 Task: Find connections with filter location Westend with filter topic #staysafewith filter profile language German with filter current company Aditya Birla Fashion and Retail Ltd. with filter school Vel Tech Multi Tech Dr. Rangarajan Dr. Sakunthala Engineering College with filter industry Pet Services with filter service category Property Management with filter keywords title Group Sales
Action: Mouse moved to (498, 59)
Screenshot: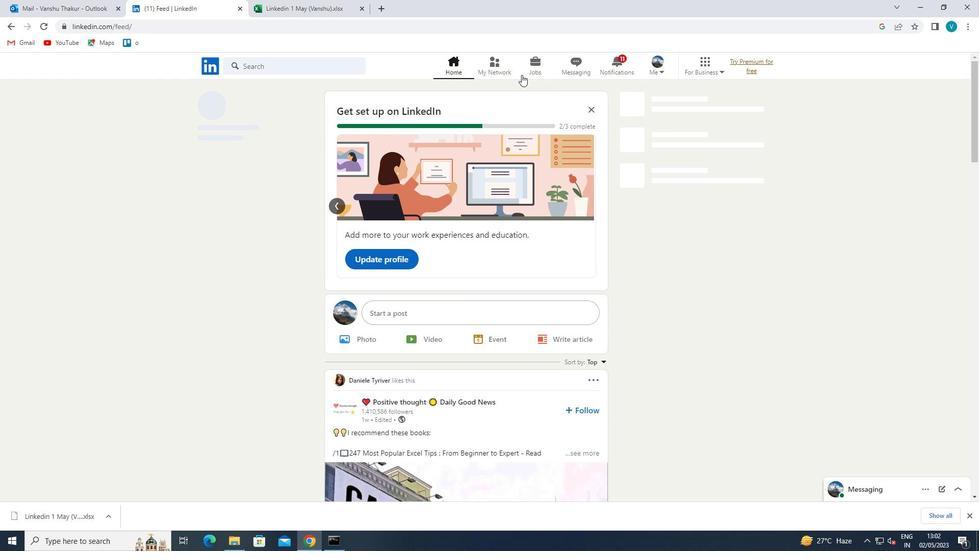
Action: Mouse pressed left at (498, 59)
Screenshot: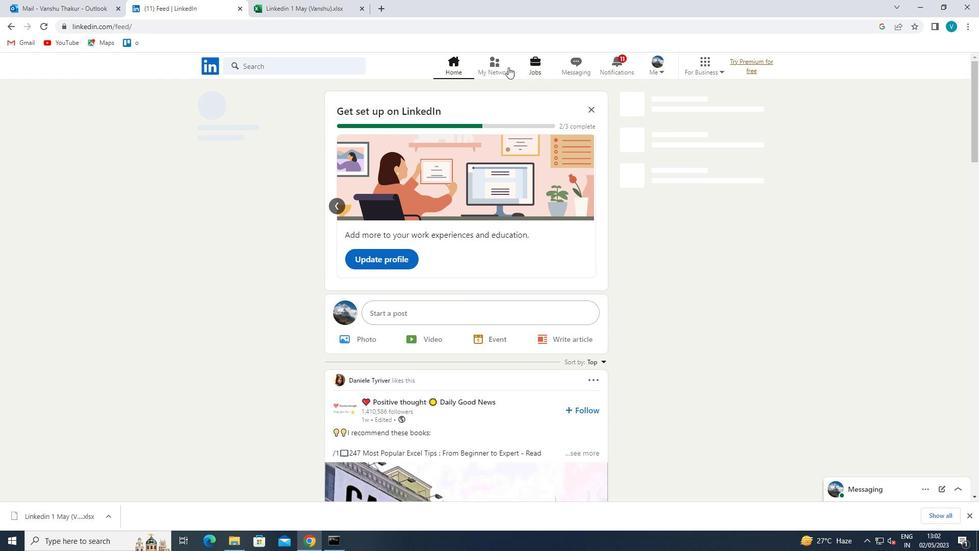 
Action: Mouse moved to (282, 119)
Screenshot: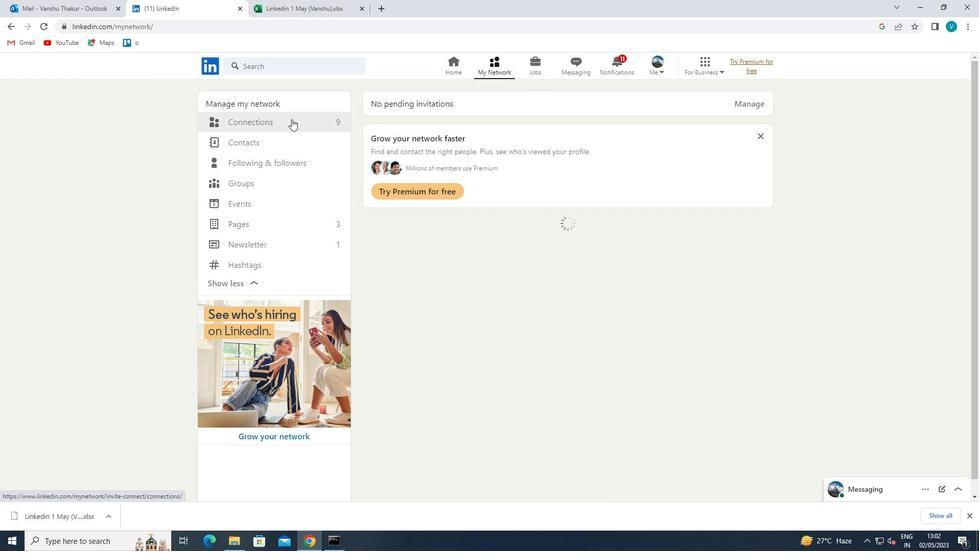 
Action: Mouse pressed left at (282, 119)
Screenshot: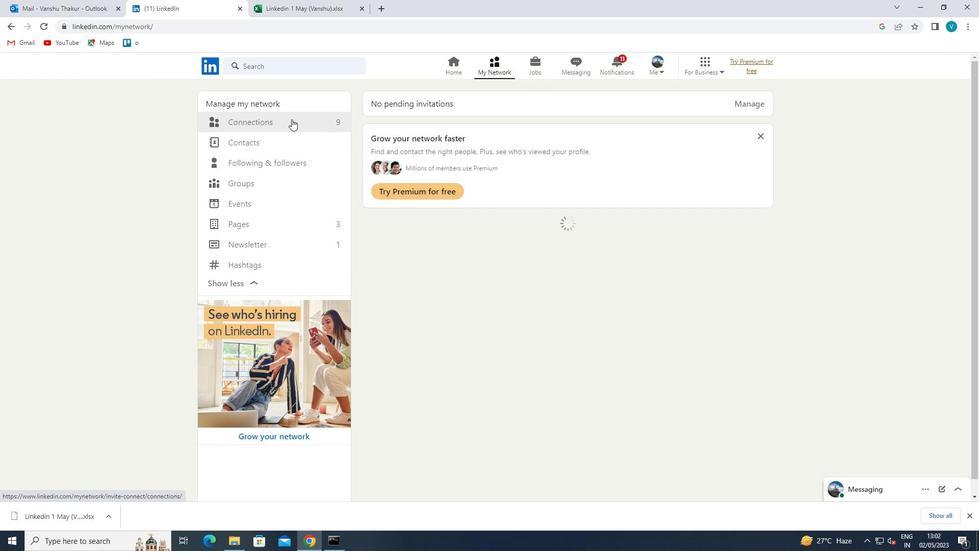 
Action: Mouse moved to (572, 126)
Screenshot: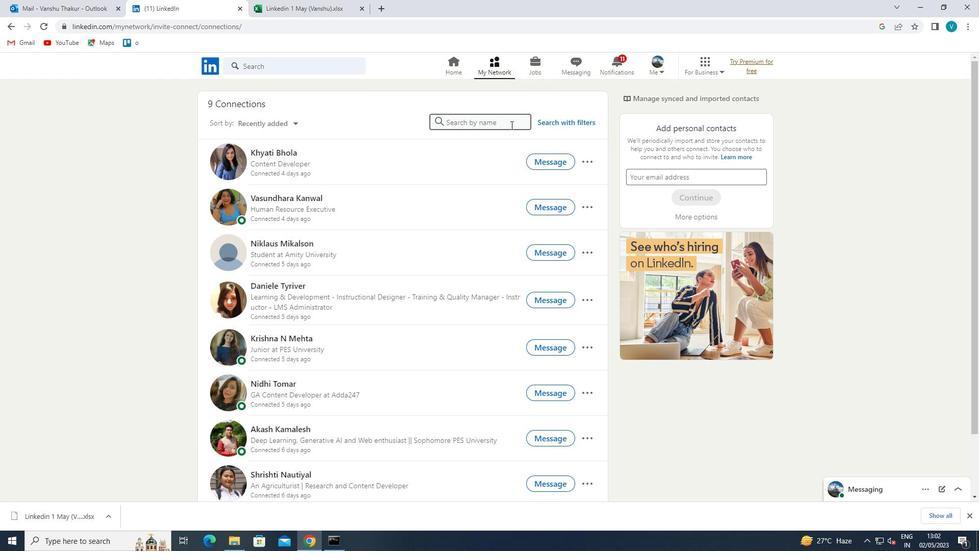 
Action: Mouse pressed left at (572, 126)
Screenshot: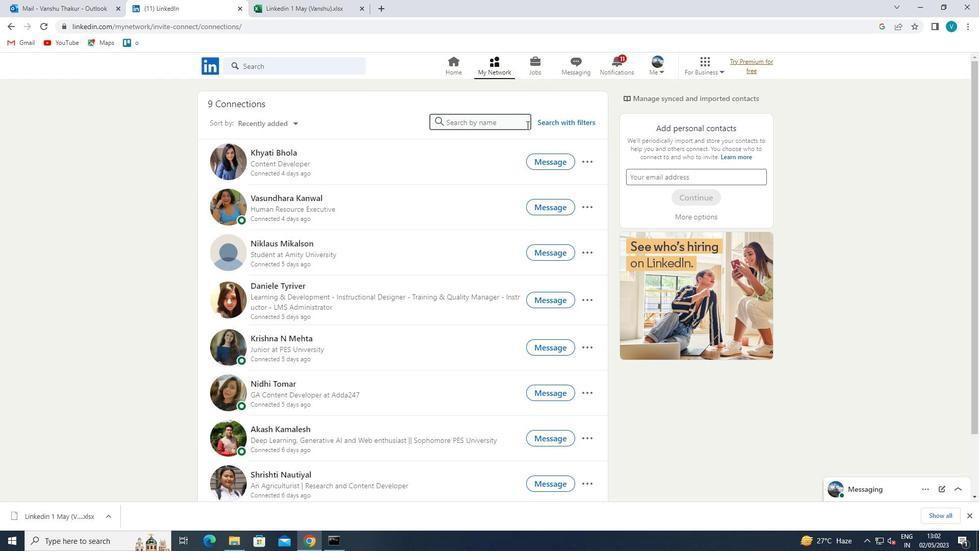 
Action: Mouse moved to (485, 88)
Screenshot: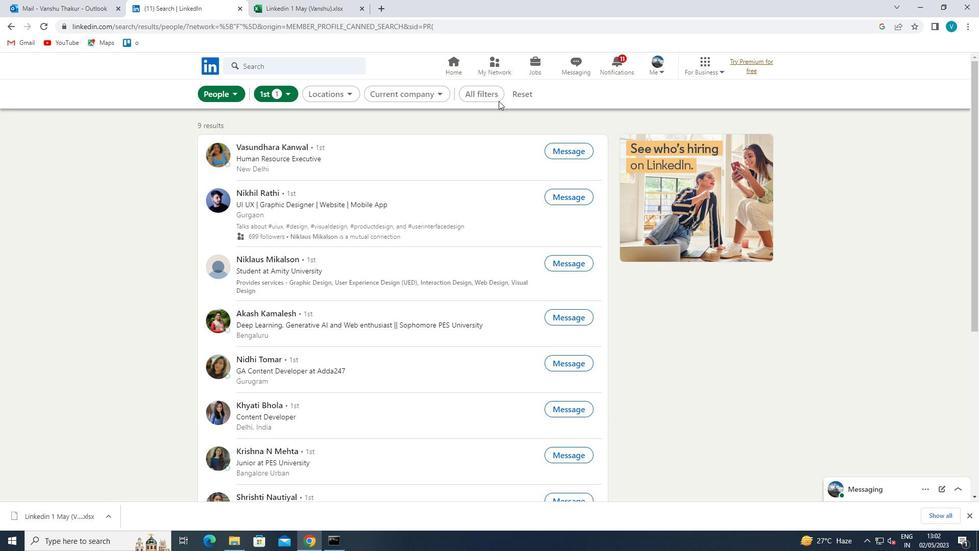 
Action: Mouse pressed left at (485, 88)
Screenshot: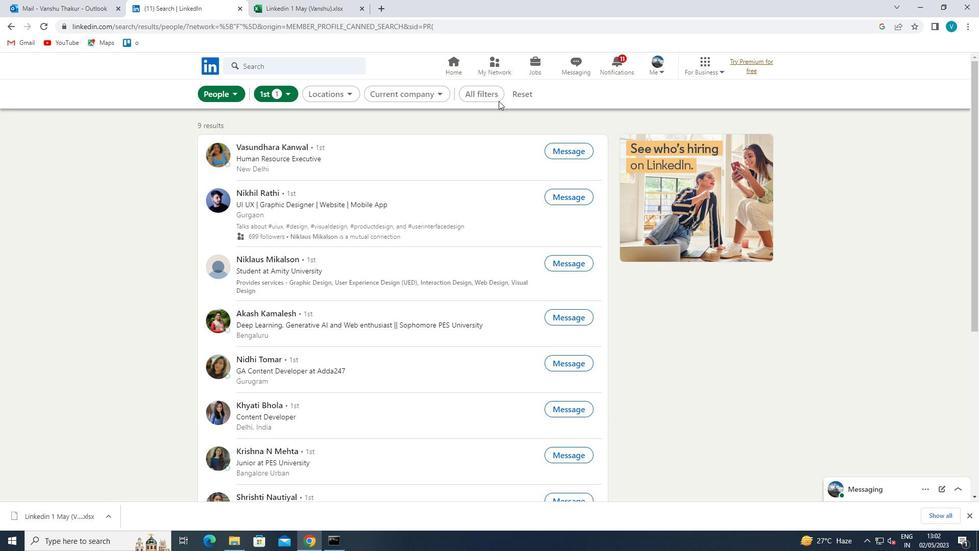 
Action: Mouse moved to (804, 217)
Screenshot: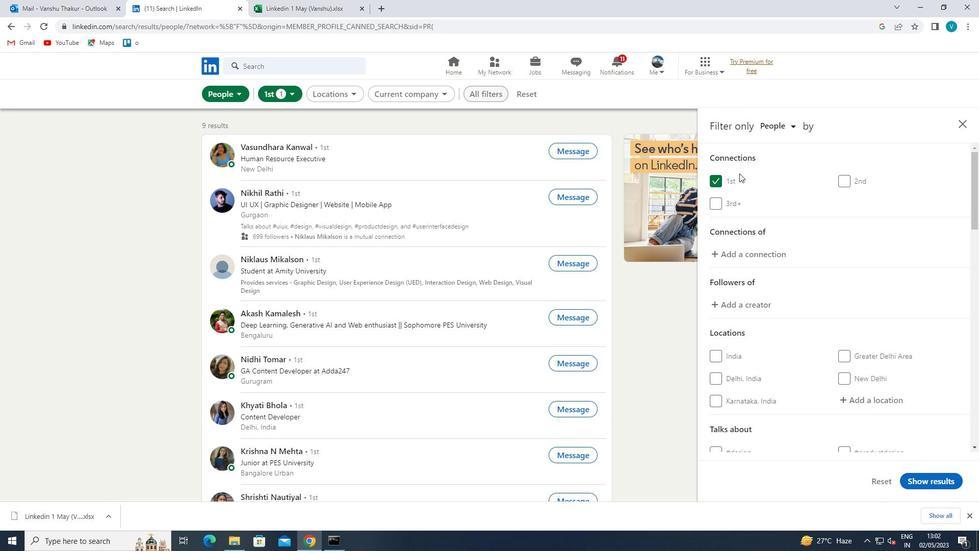 
Action: Mouse scrolled (804, 217) with delta (0, 0)
Screenshot: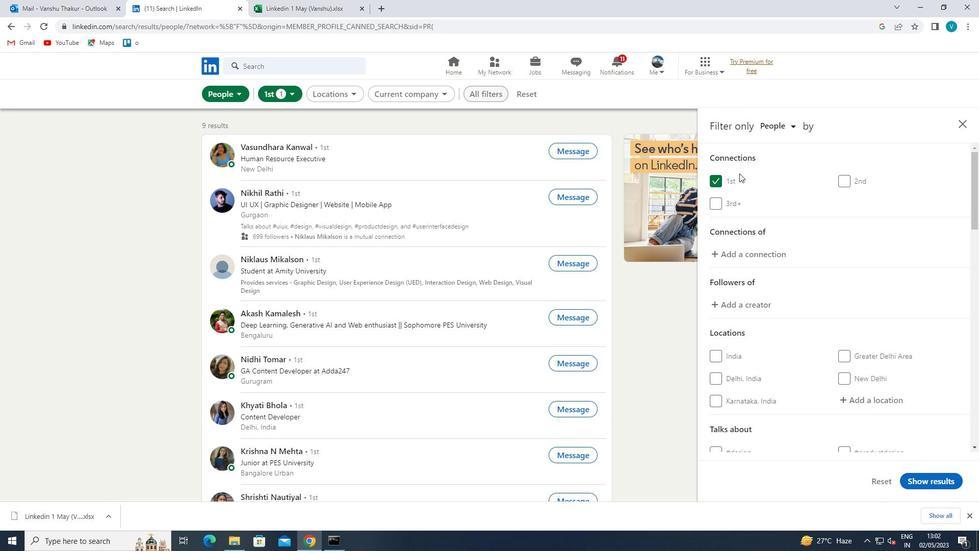 
Action: Mouse moved to (807, 226)
Screenshot: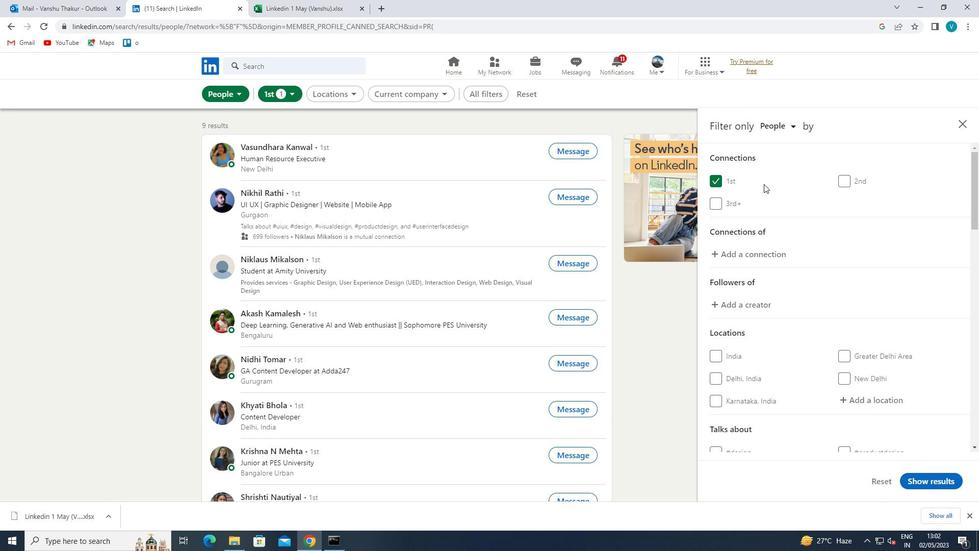 
Action: Mouse scrolled (807, 225) with delta (0, 0)
Screenshot: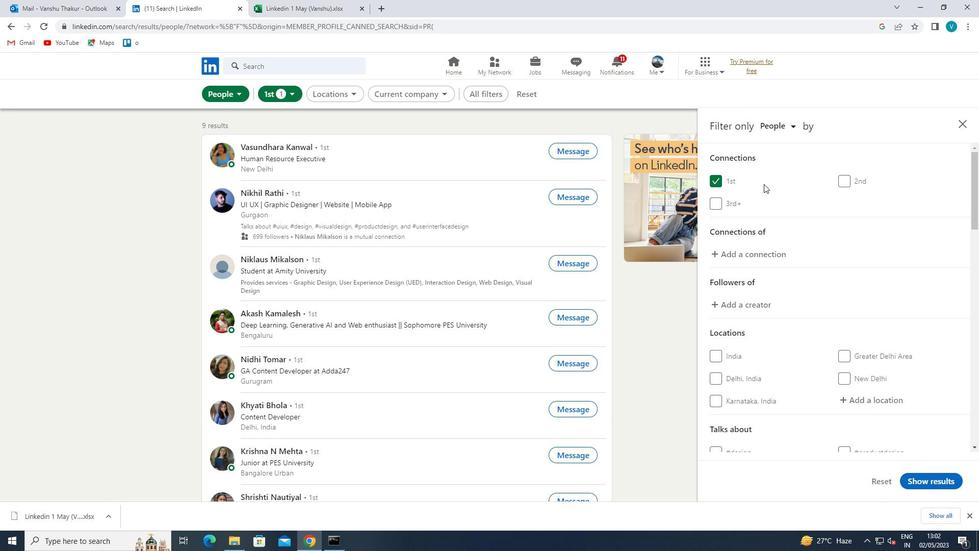 
Action: Mouse moved to (850, 296)
Screenshot: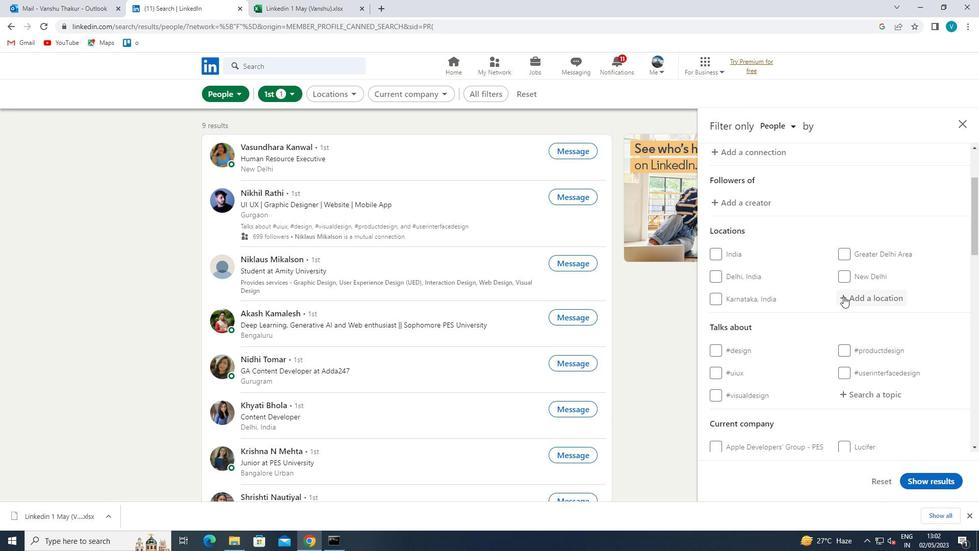 
Action: Mouse pressed left at (850, 296)
Screenshot: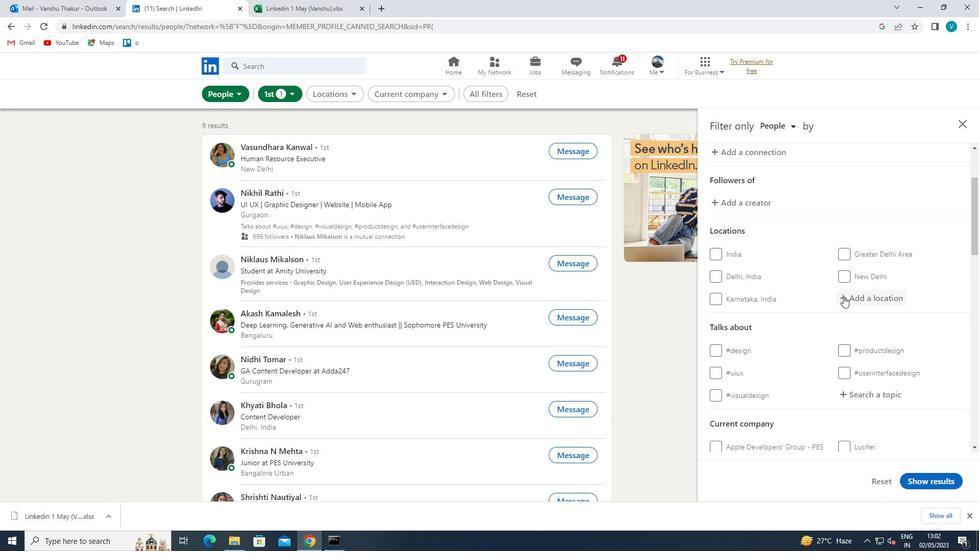 
Action: Key pressed <Key.shift>WESTEND
Screenshot: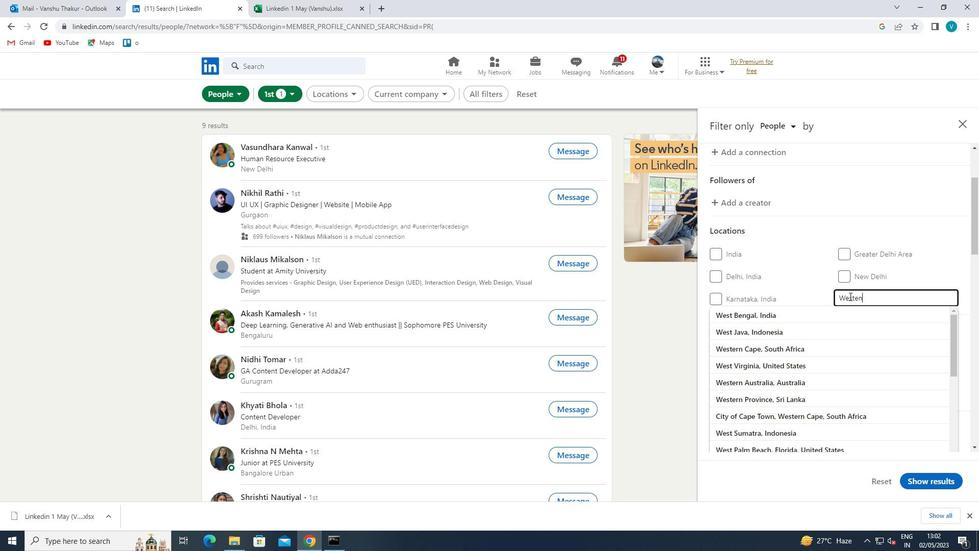 
Action: Mouse moved to (824, 294)
Screenshot: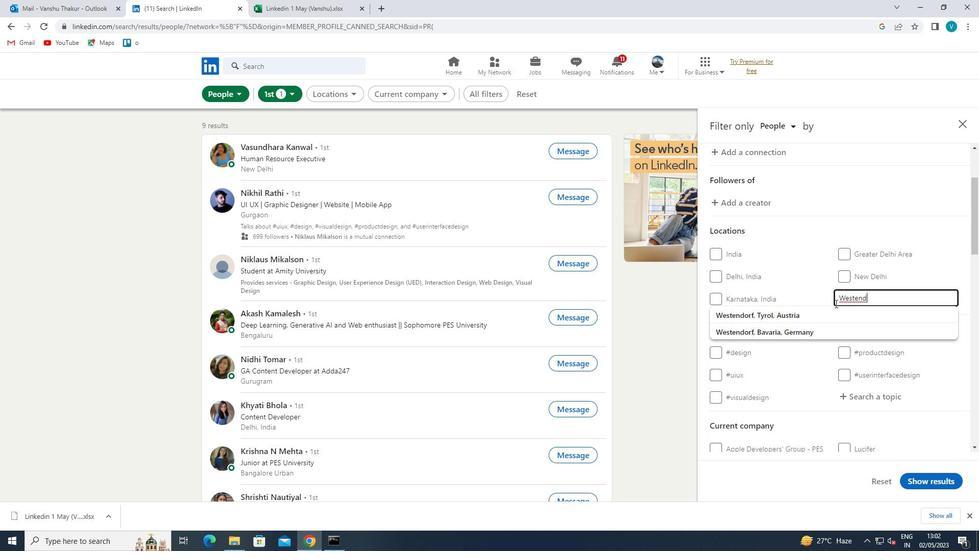 
Action: Mouse pressed left at (824, 294)
Screenshot: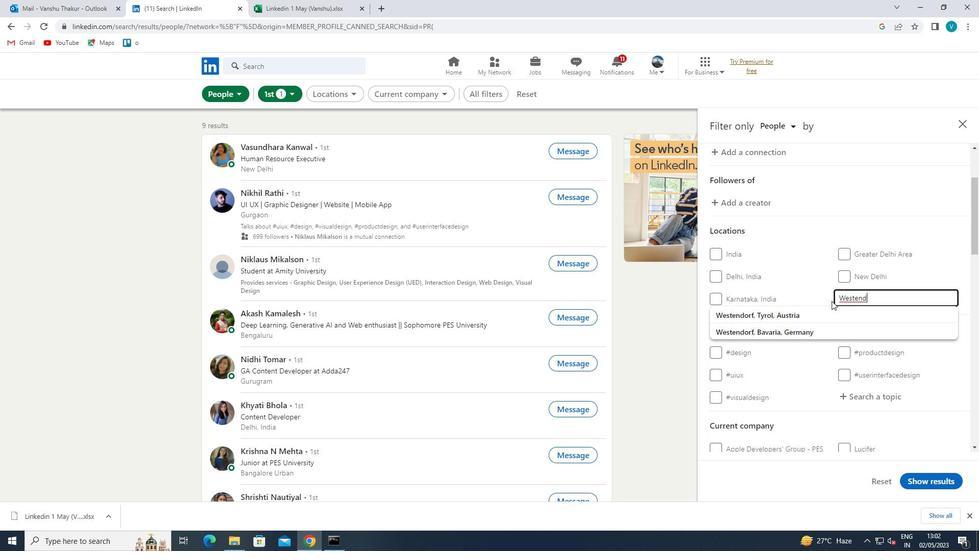 
Action: Mouse scrolled (824, 293) with delta (0, 0)
Screenshot: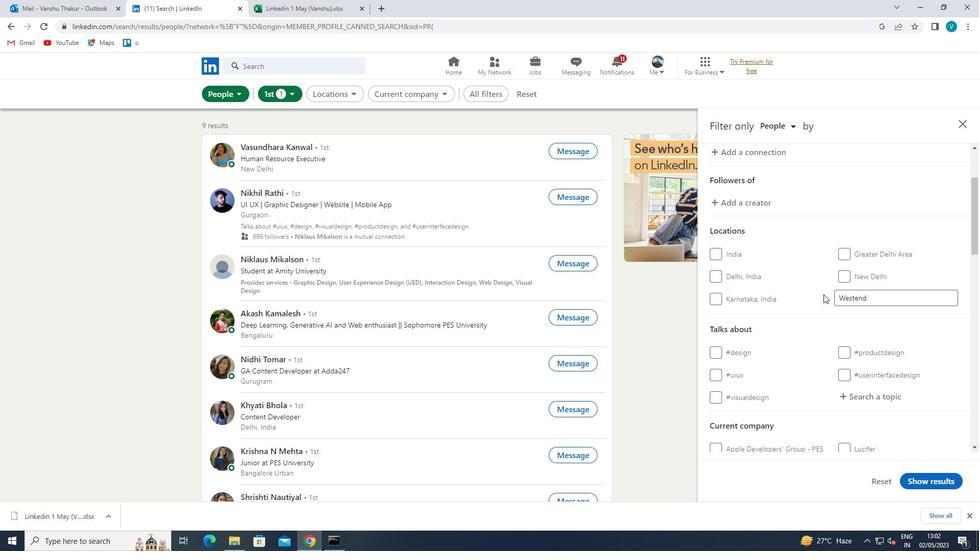 
Action: Mouse moved to (825, 294)
Screenshot: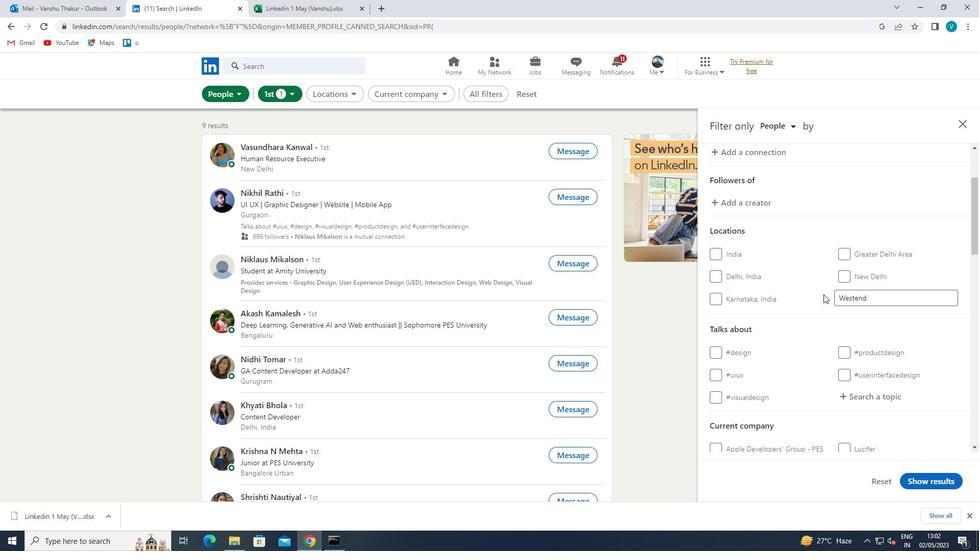 
Action: Mouse scrolled (825, 293) with delta (0, 0)
Screenshot: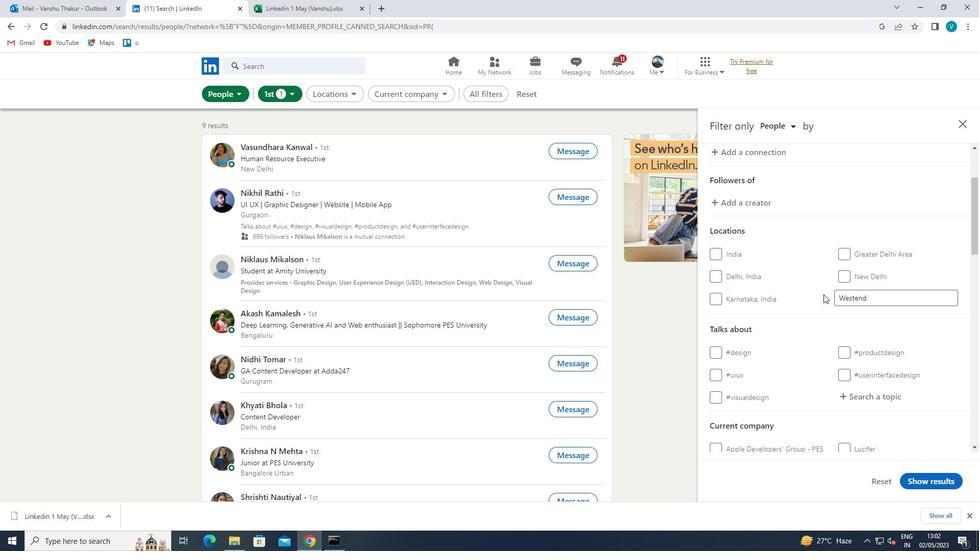 
Action: Mouse moved to (870, 292)
Screenshot: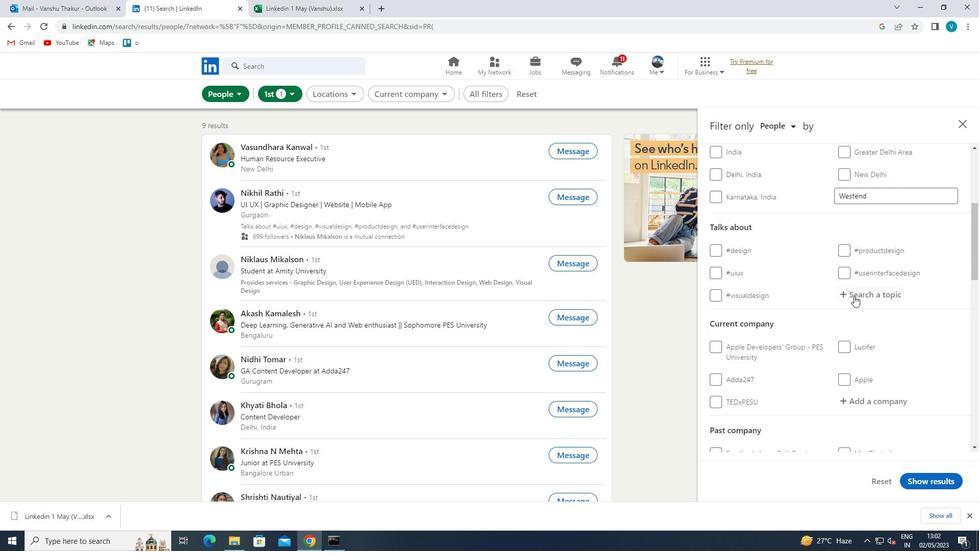 
Action: Mouse pressed left at (870, 292)
Screenshot: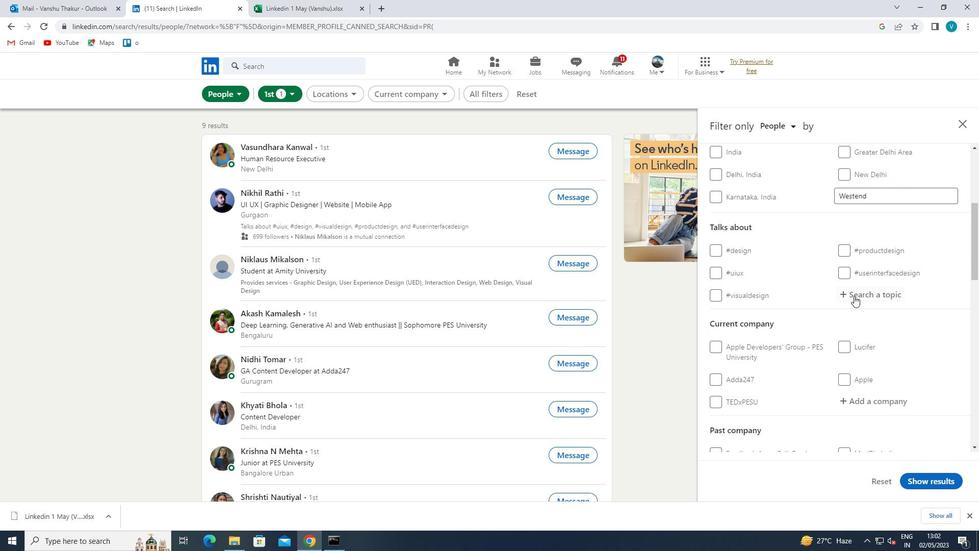
Action: Key pressed STAYSAFE
Screenshot: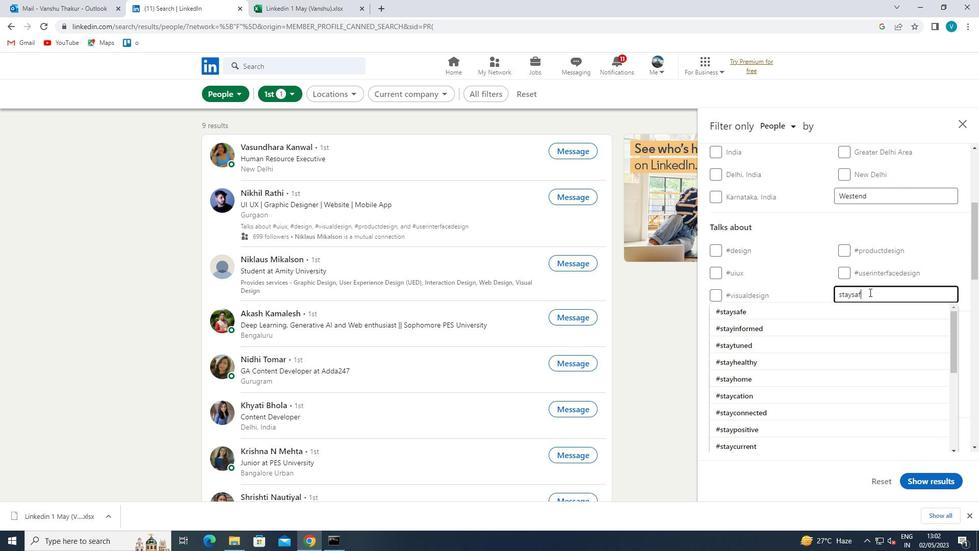 
Action: Mouse moved to (824, 304)
Screenshot: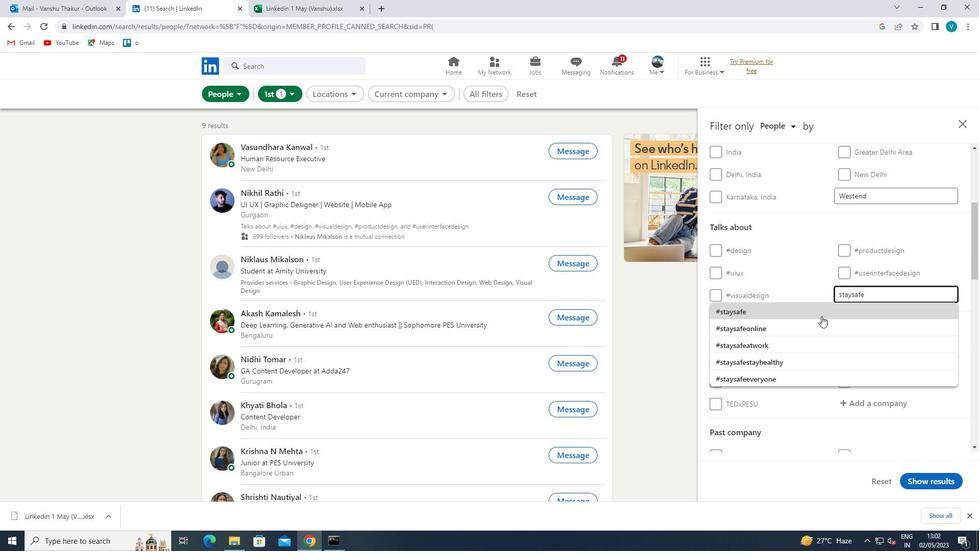 
Action: Mouse pressed left at (824, 304)
Screenshot: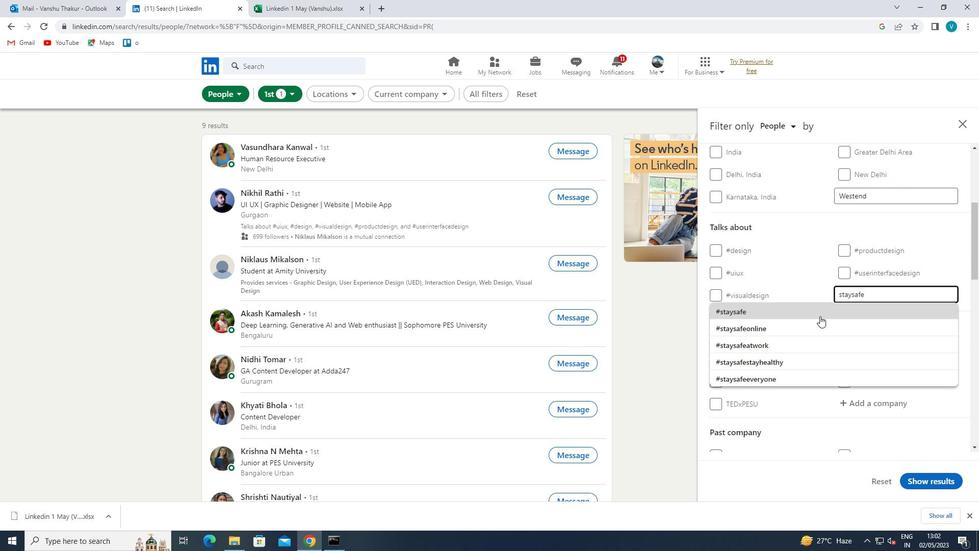 
Action: Mouse scrolled (824, 303) with delta (0, 0)
Screenshot: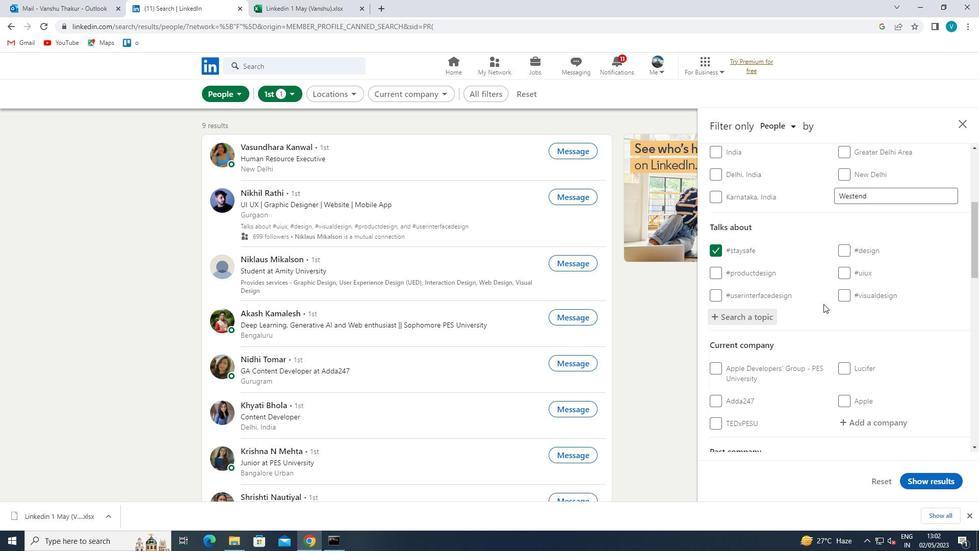 
Action: Mouse scrolled (824, 303) with delta (0, 0)
Screenshot: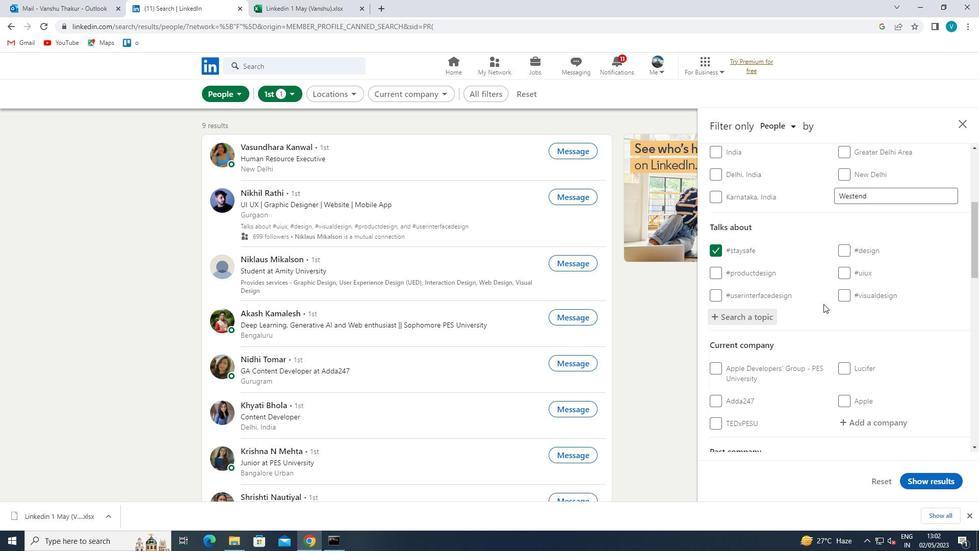 
Action: Mouse moved to (854, 319)
Screenshot: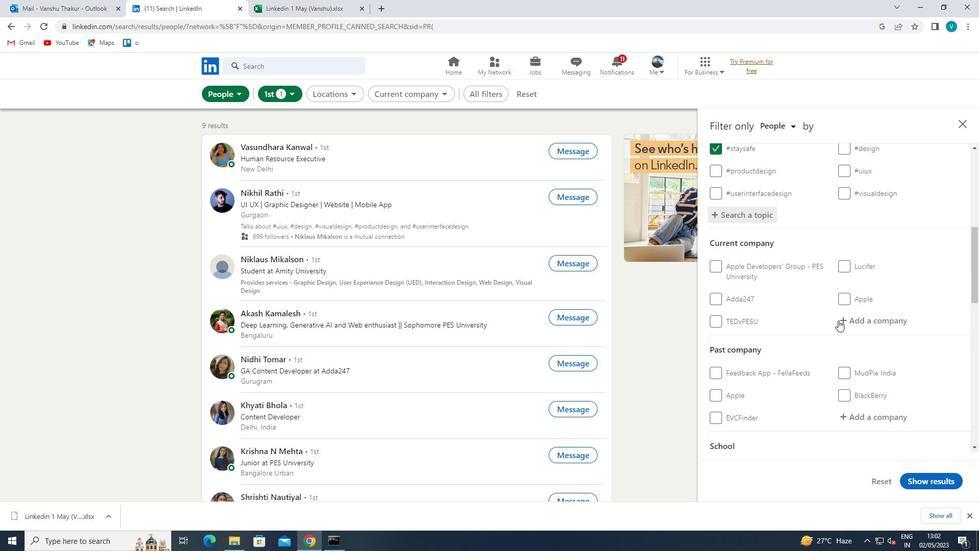 
Action: Mouse pressed left at (854, 319)
Screenshot: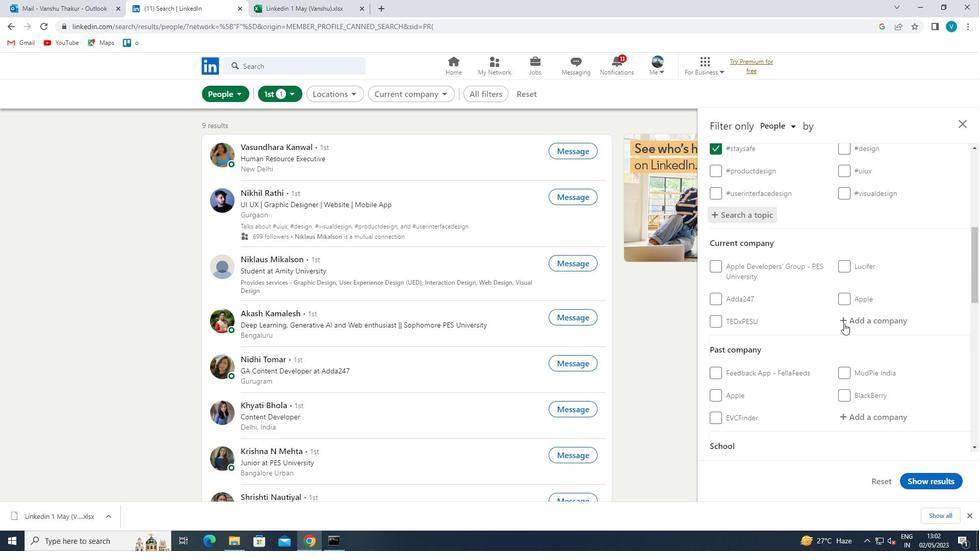 
Action: Mouse moved to (857, 317)
Screenshot: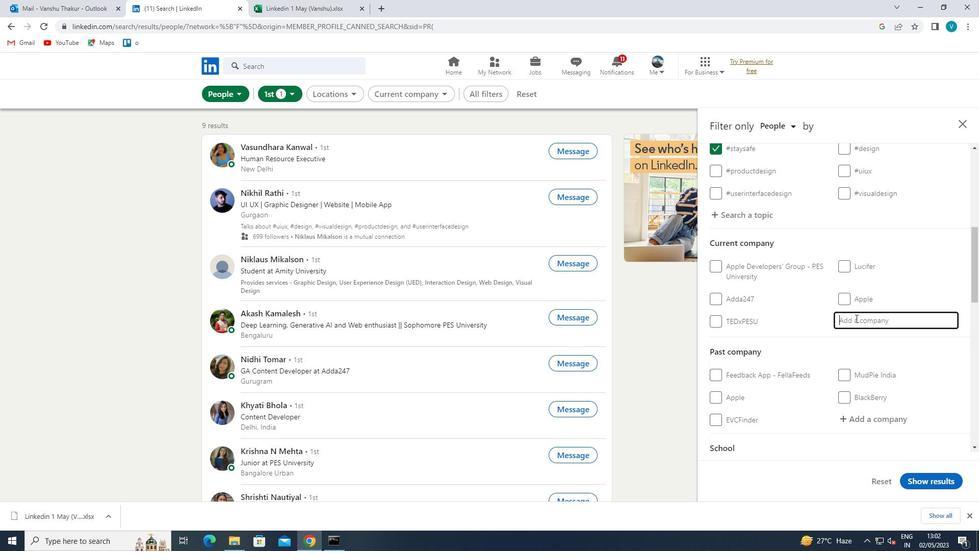 
Action: Key pressed <Key.shift>ADITYA<Key.space><Key.shift><Key.shift><Key.shift><Key.shift><Key.shift><Key.shift><Key.shift><Key.shift><Key.shift><Key.shift><Key.shift><Key.shift><Key.shift><Key.shift><Key.shift><Key.shift><Key.shift><Key.shift><Key.shift><Key.shift><Key.shift><Key.shift><Key.shift><Key.shift><Key.shift><Key.shift><Key.shift><Key.shift><Key.shift><Key.shift><Key.shift><Key.shift><Key.shift><Key.shift><Key.shift><Key.shift><Key.shift><Key.shift><Key.shift><Key.shift><Key.shift><Key.shift><Key.shift><Key.shift><Key.shift><Key.shift><Key.shift><Key.shift><Key.shift><Key.shift><Key.shift><Key.shift><Key.shift><Key.shift><Key.shift><Key.shift><Key.shift><Key.shift><Key.shift><Key.shift><Key.shift><Key.shift><Key.shift><Key.shift><Key.shift><Key.shift><Key.shift><Key.shift><Key.shift><Key.shift><Key.shift><Key.shift><Key.shift><Key.shift><Key.shift><Key.shift><Key.shift><Key.shift><Key.shift><Key.shift><Key.shift>
Screenshot: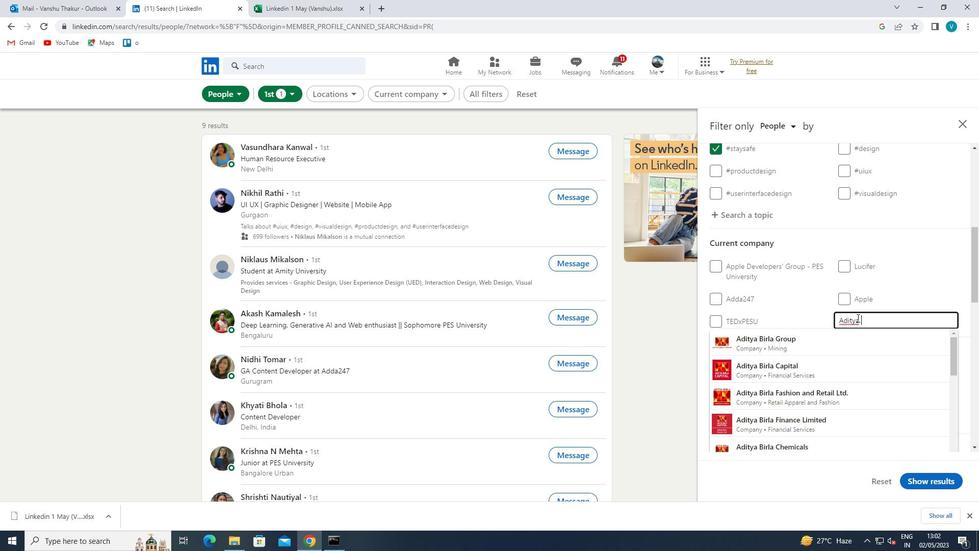 
Action: Mouse moved to (840, 393)
Screenshot: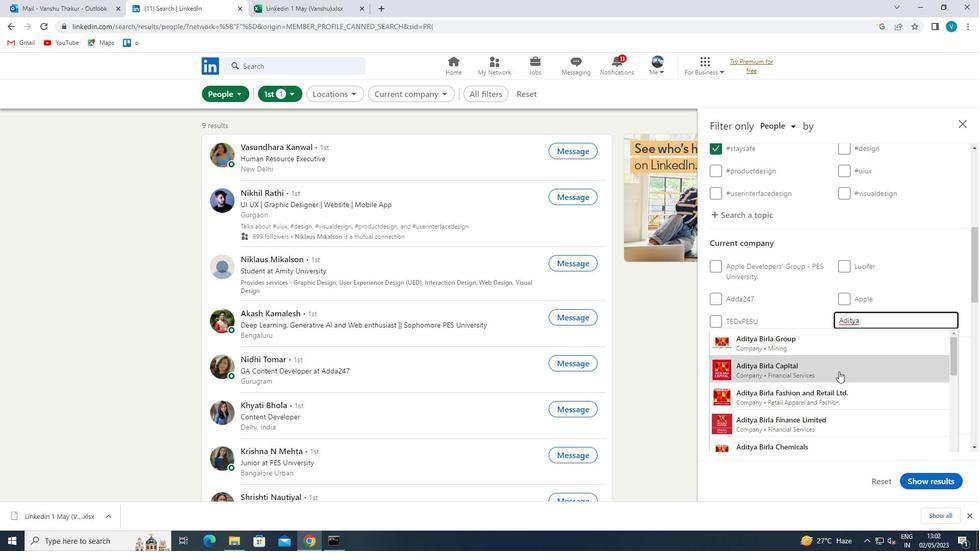 
Action: Mouse pressed left at (840, 393)
Screenshot: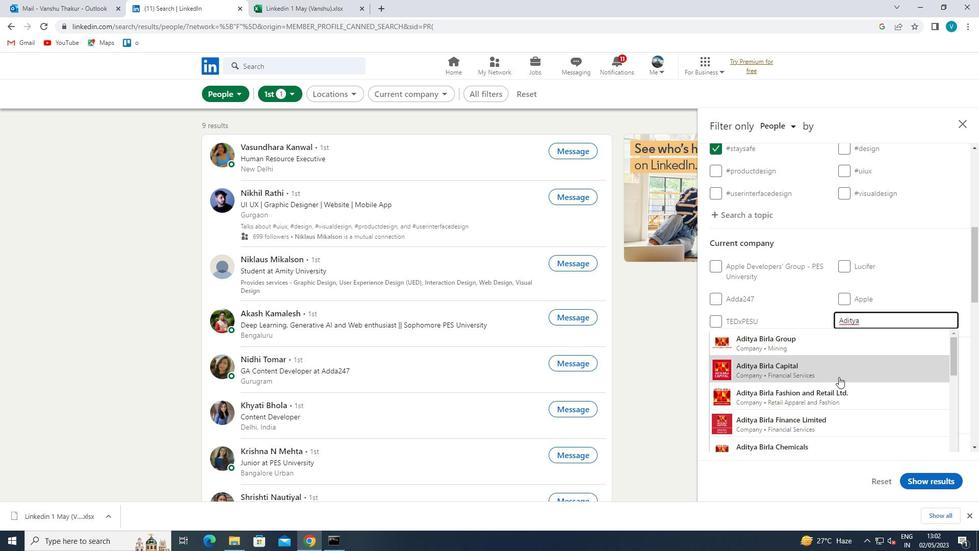 
Action: Mouse moved to (850, 373)
Screenshot: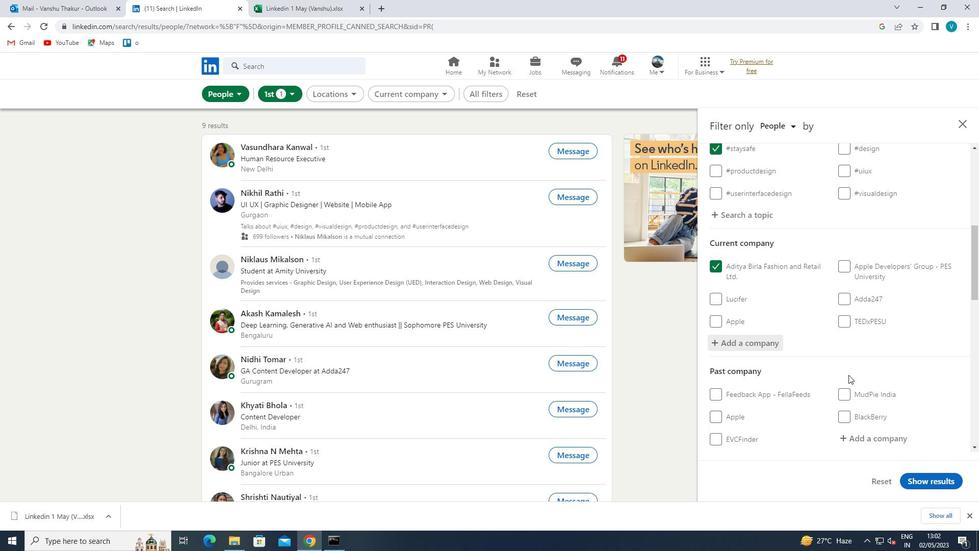 
Action: Mouse scrolled (850, 373) with delta (0, 0)
Screenshot: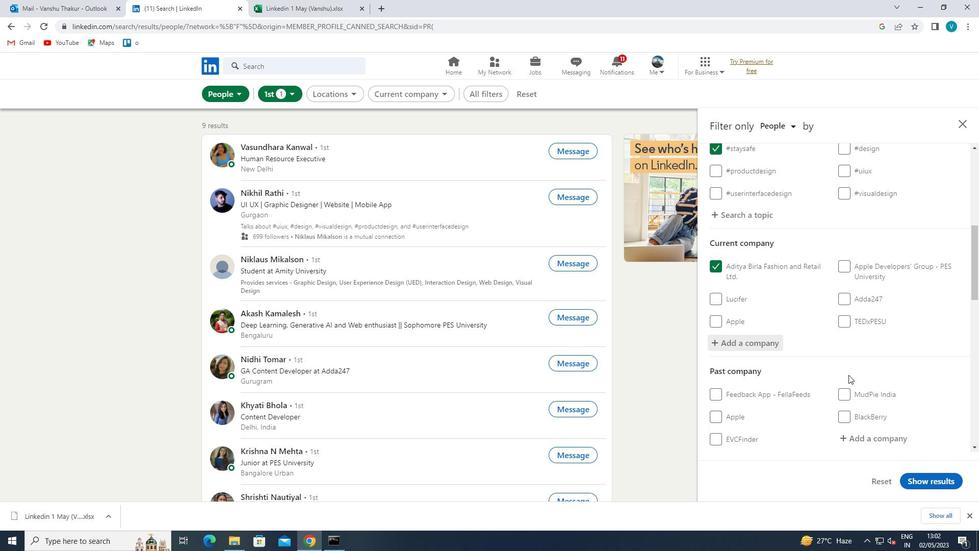 
Action: Mouse scrolled (850, 373) with delta (0, 0)
Screenshot: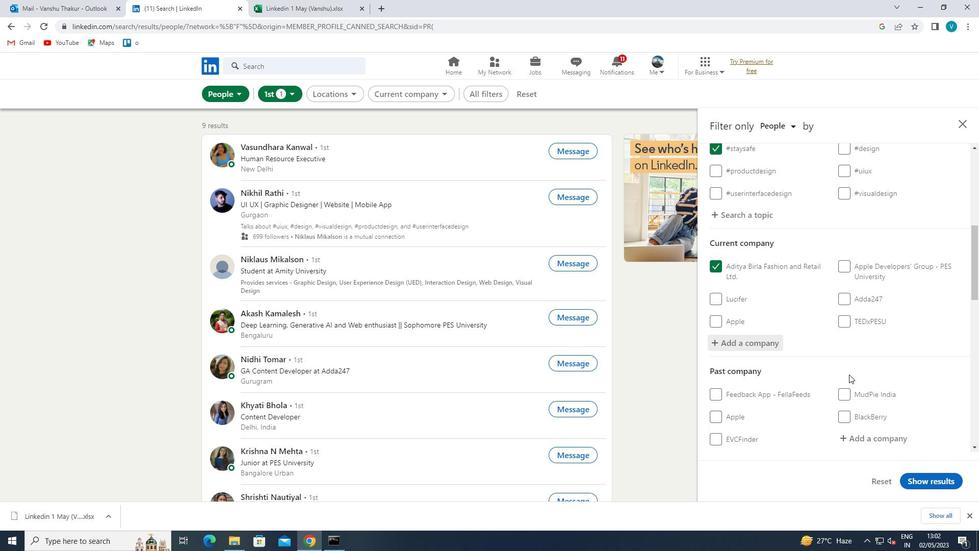 
Action: Mouse scrolled (850, 373) with delta (0, 0)
Screenshot: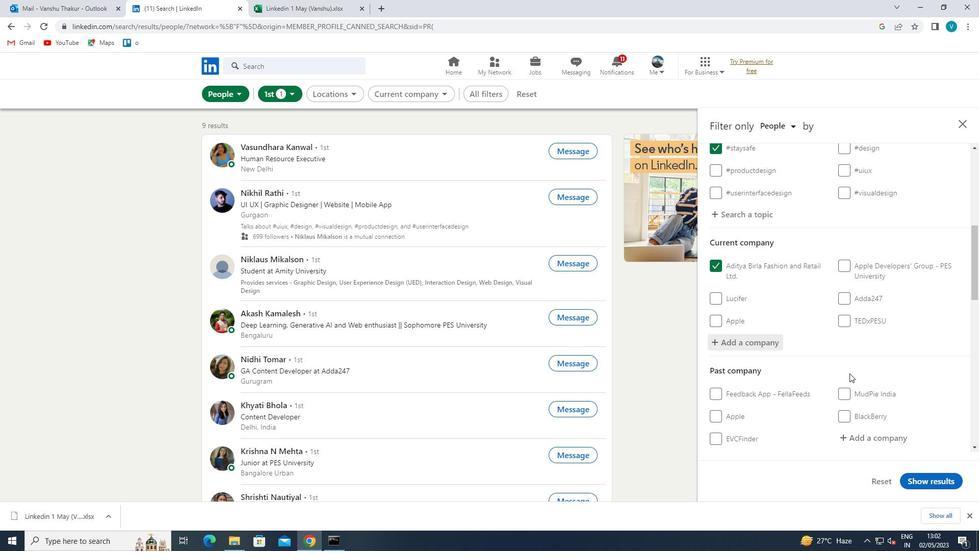 
Action: Mouse scrolled (850, 373) with delta (0, 0)
Screenshot: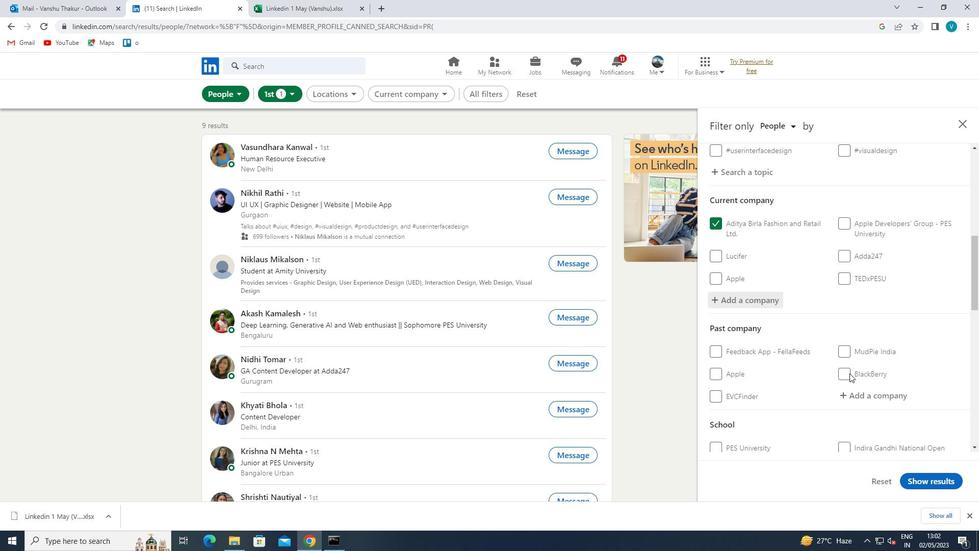 
Action: Mouse moved to (859, 362)
Screenshot: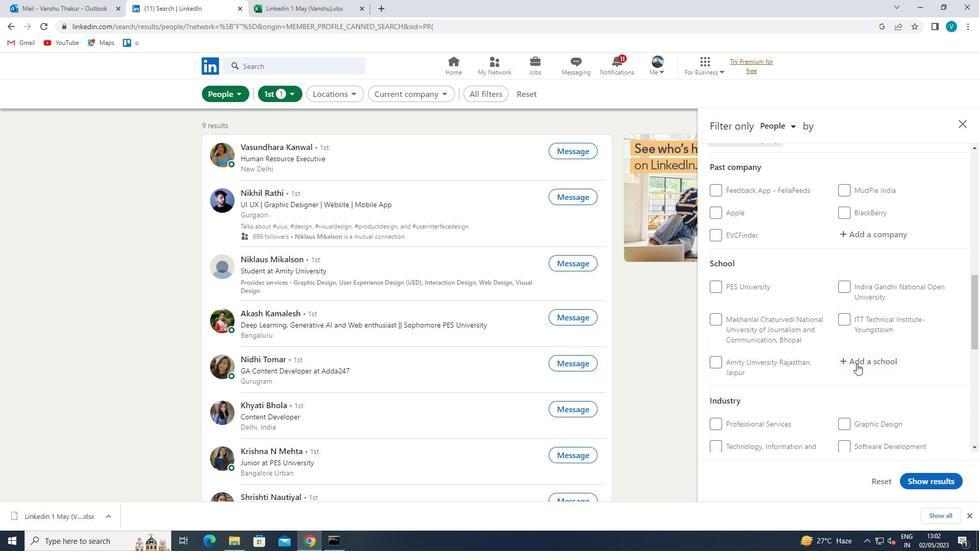 
Action: Mouse pressed left at (859, 362)
Screenshot: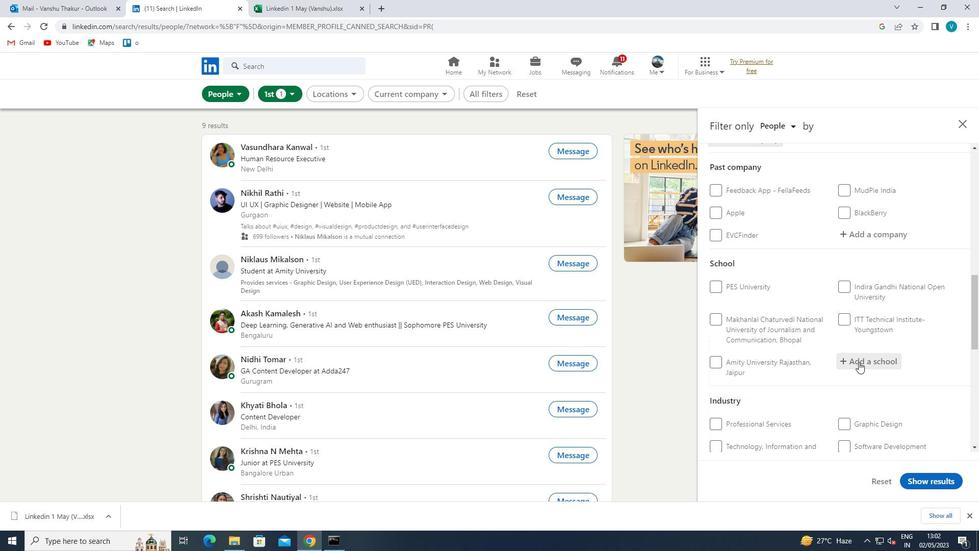 
Action: Key pressed <Key.shift>VEL<Key.space><Key.shift>TECH<Key.space>
Screenshot: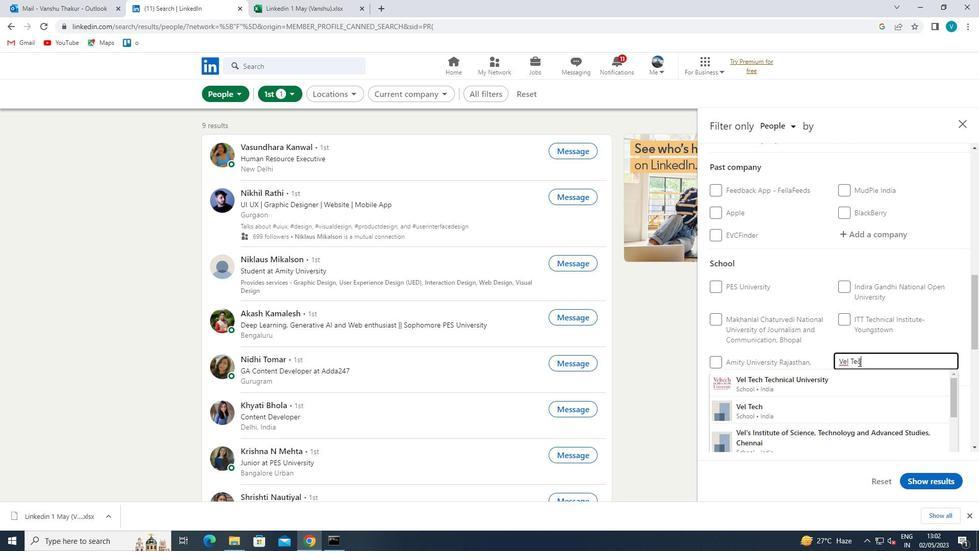 
Action: Mouse moved to (852, 424)
Screenshot: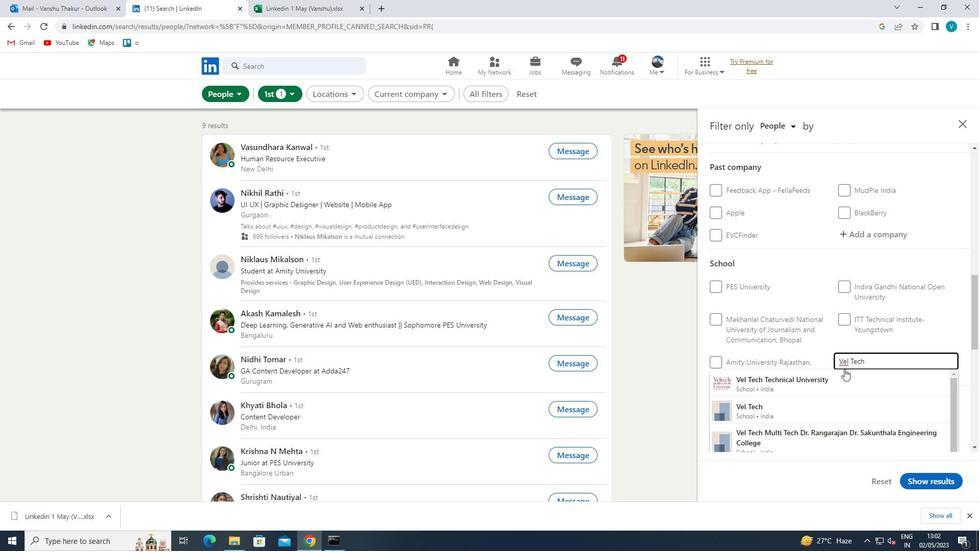 
Action: Mouse pressed left at (852, 424)
Screenshot: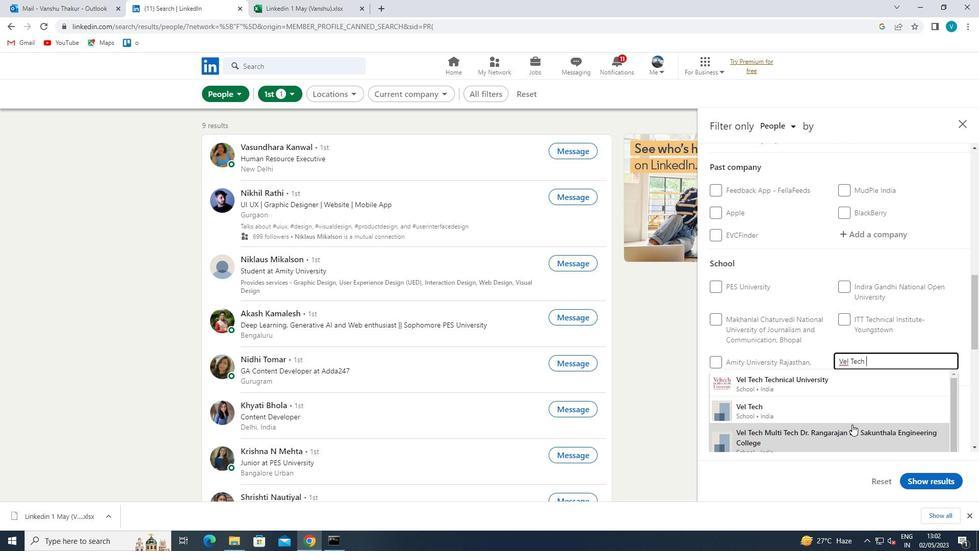 
Action: Mouse moved to (899, 360)
Screenshot: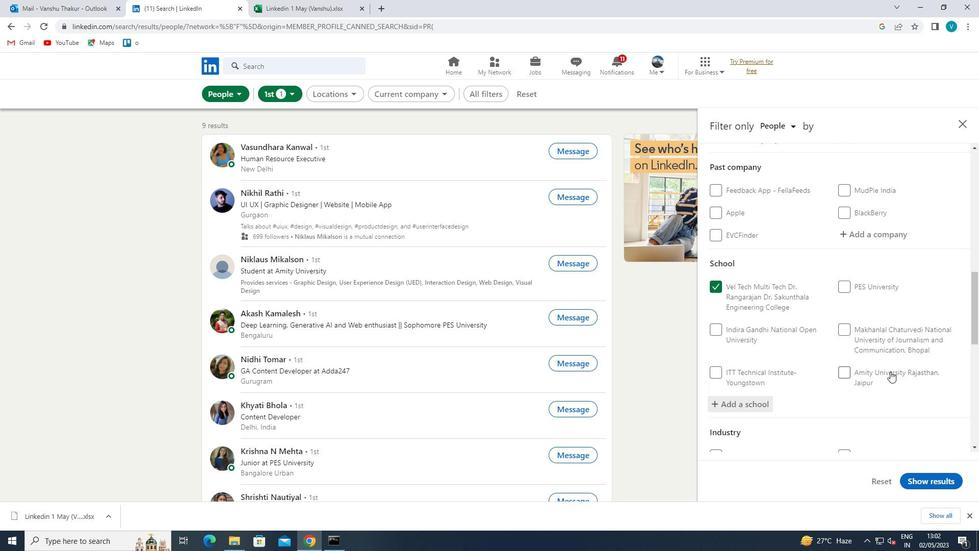 
Action: Mouse scrolled (899, 360) with delta (0, 0)
Screenshot: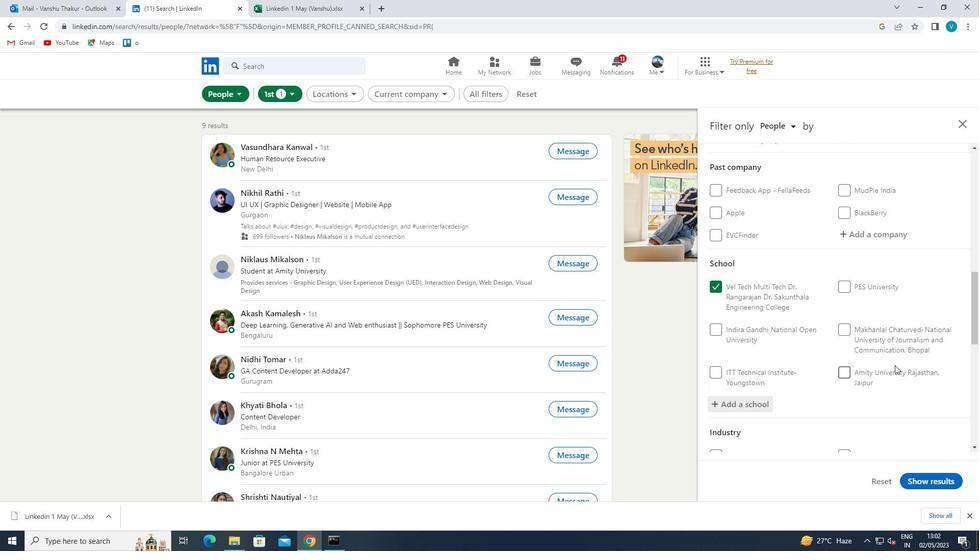 
Action: Mouse scrolled (899, 360) with delta (0, 0)
Screenshot: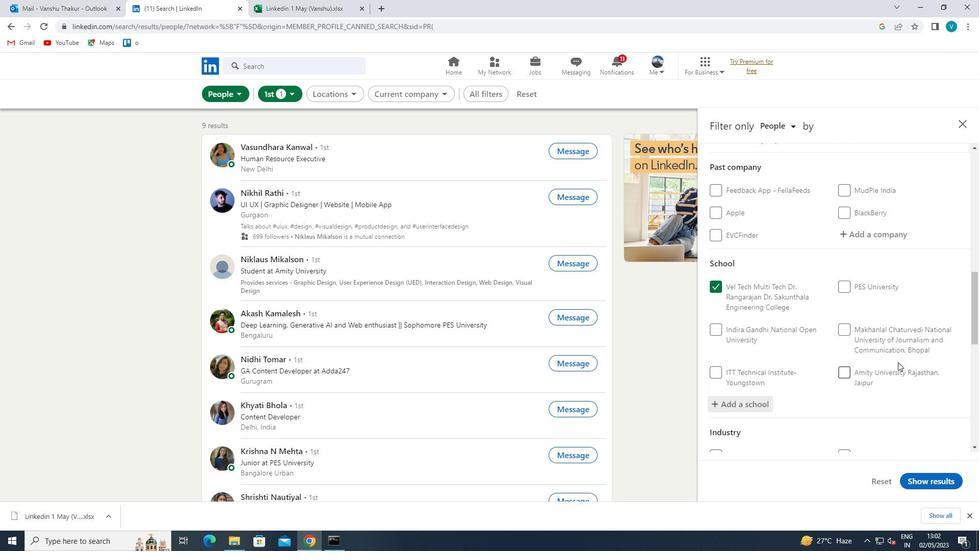 
Action: Mouse scrolled (899, 360) with delta (0, 0)
Screenshot: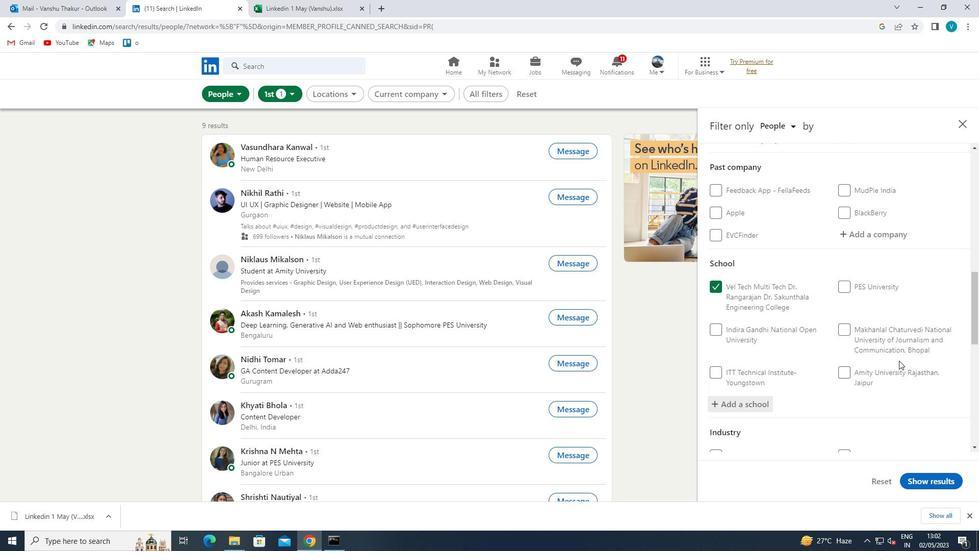 
Action: Mouse moved to (902, 351)
Screenshot: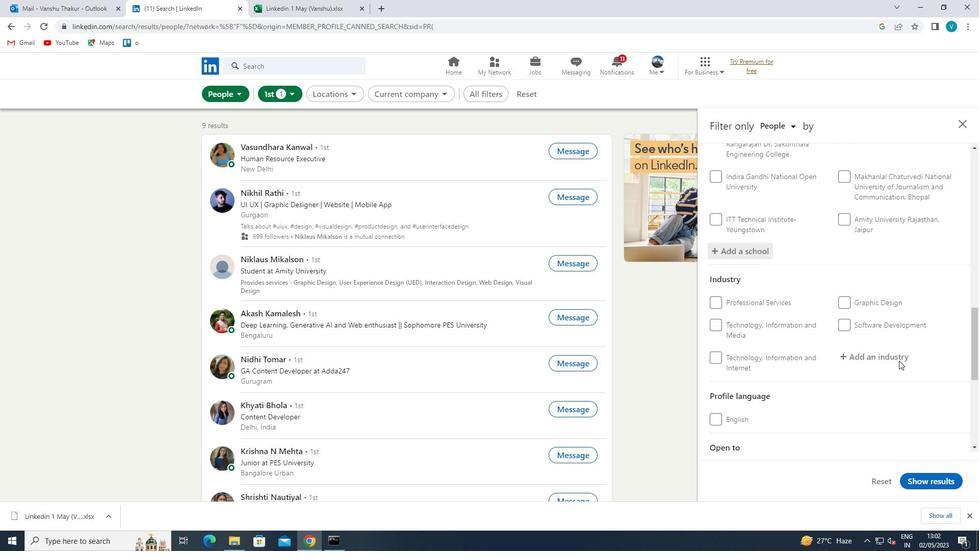 
Action: Mouse pressed left at (902, 351)
Screenshot: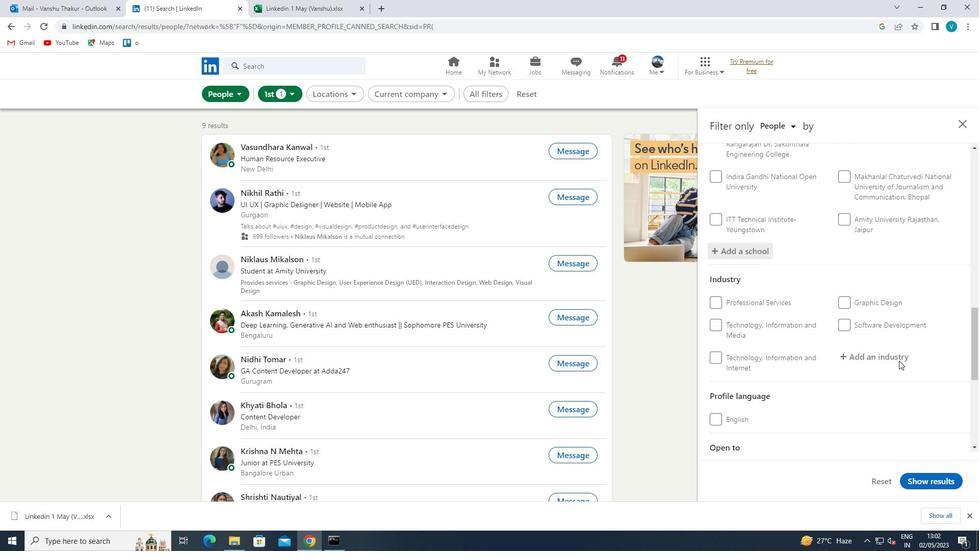 
Action: Key pressed <Key.shift>PET<Key.space><Key.shift>SER
Screenshot: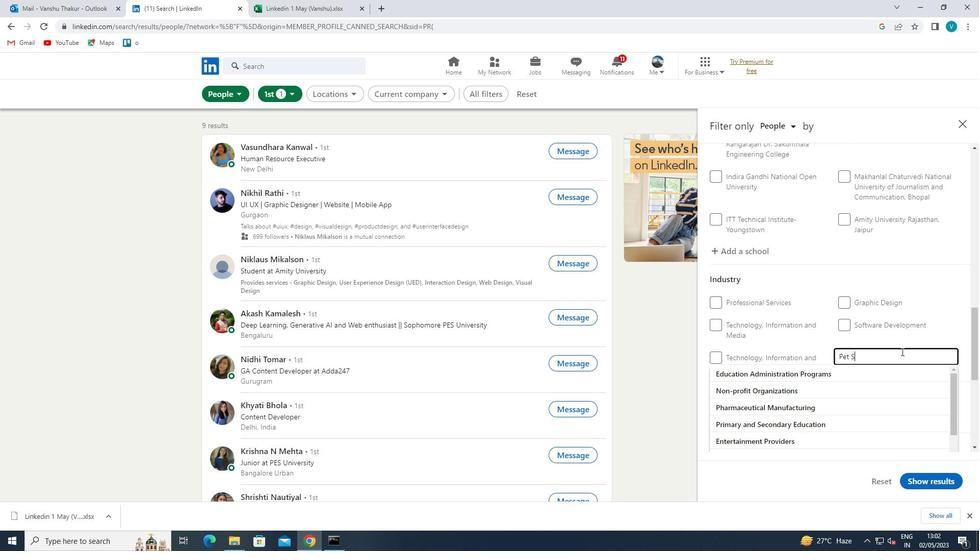 
Action: Mouse moved to (873, 368)
Screenshot: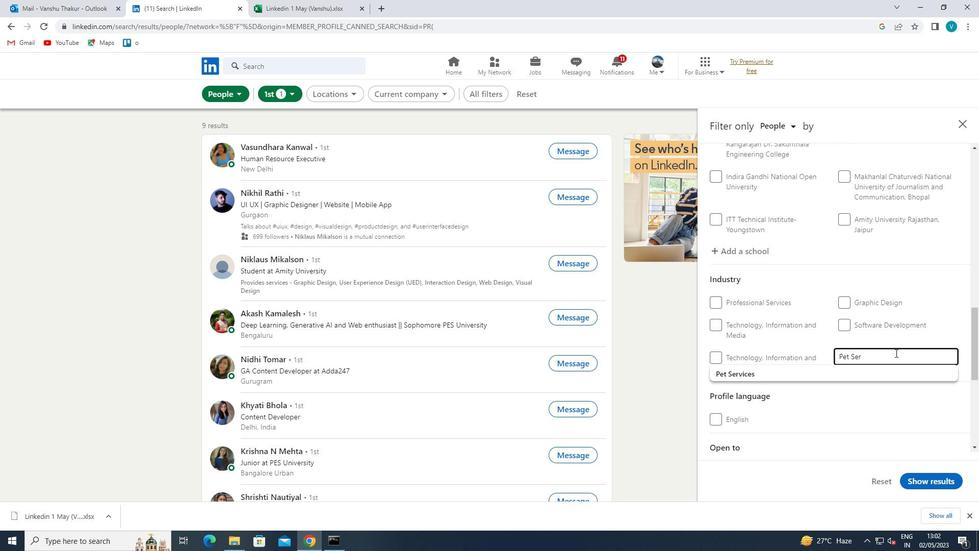 
Action: Mouse pressed left at (873, 368)
Screenshot: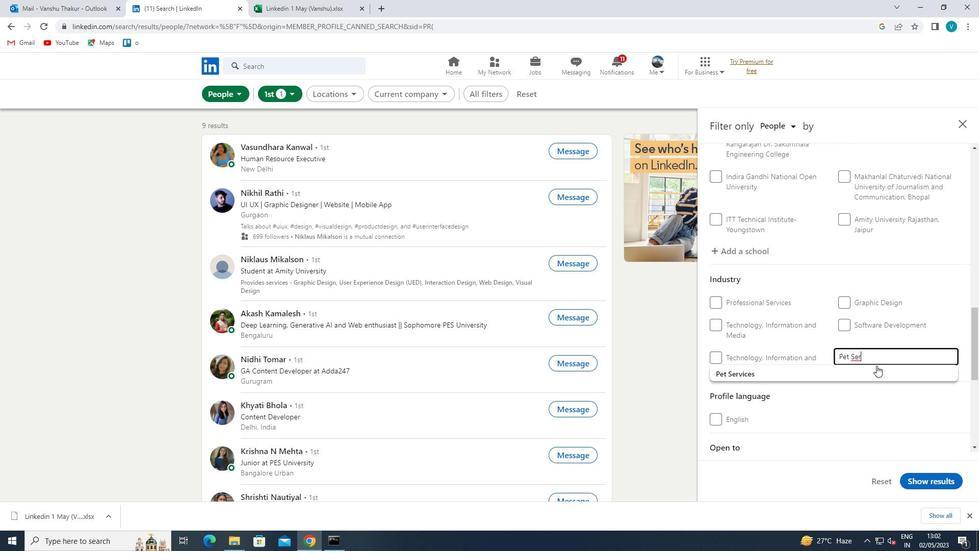 
Action: Mouse moved to (876, 367)
Screenshot: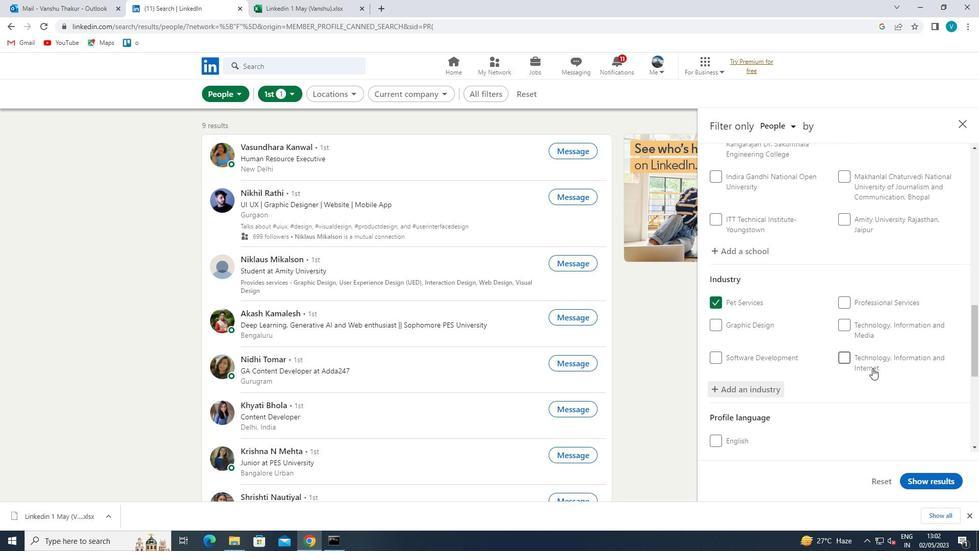 
Action: Mouse scrolled (876, 366) with delta (0, 0)
Screenshot: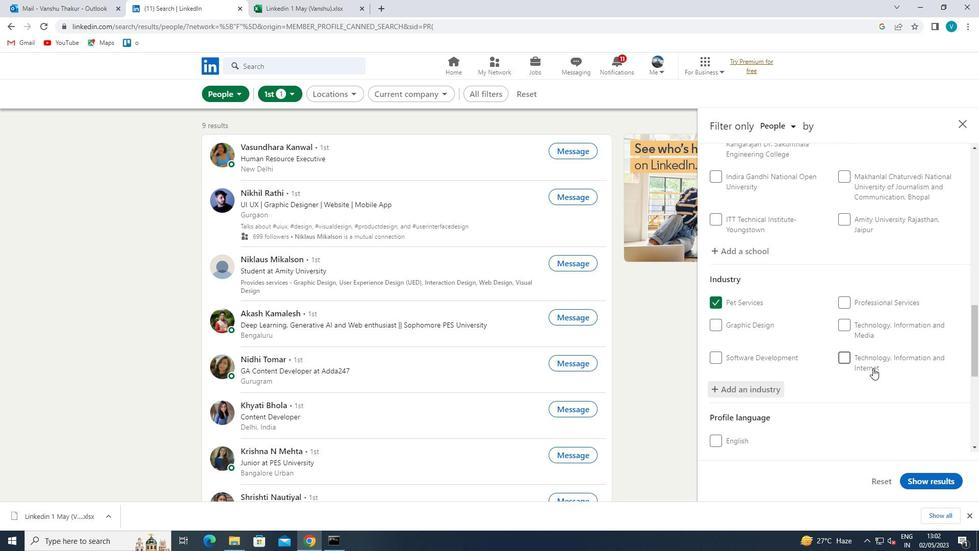 
Action: Mouse moved to (877, 367)
Screenshot: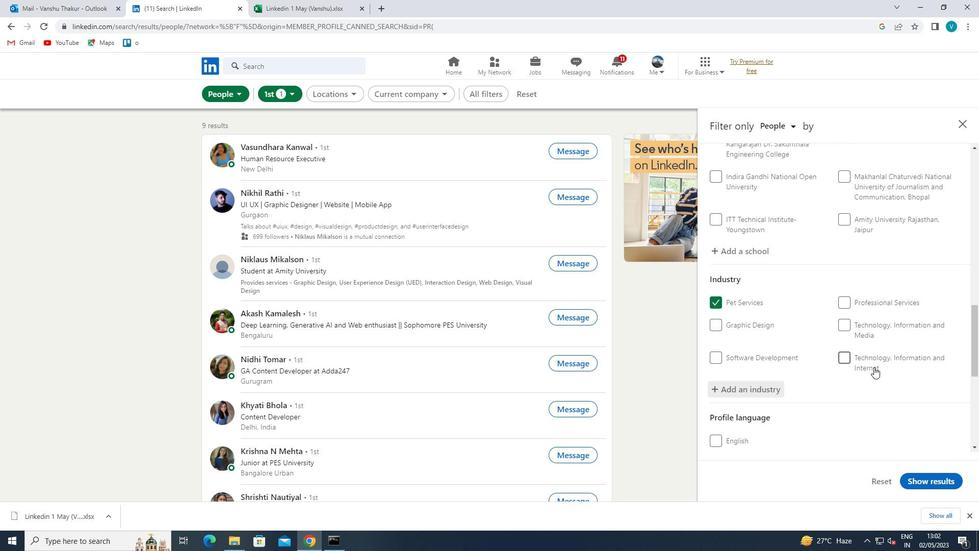 
Action: Mouse scrolled (877, 366) with delta (0, 0)
Screenshot: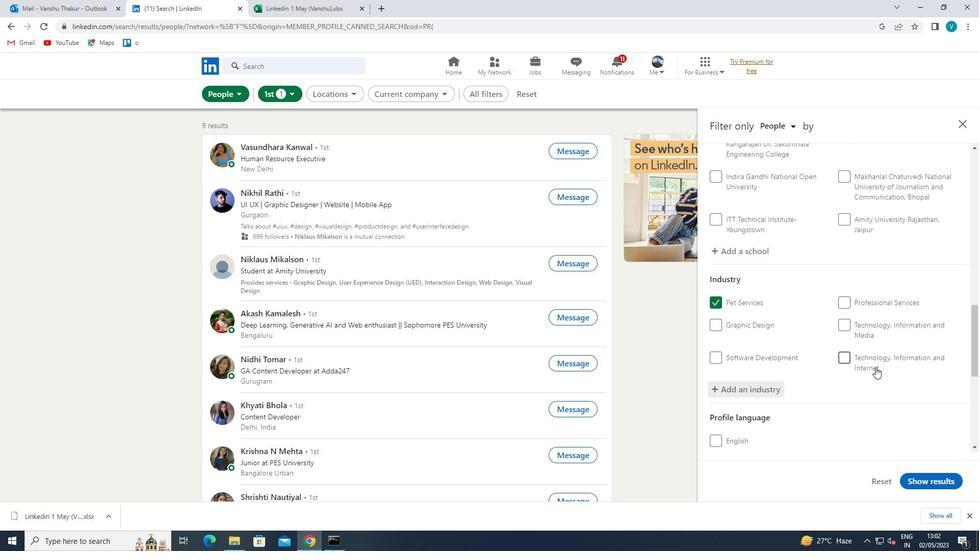 
Action: Mouse scrolled (877, 366) with delta (0, 0)
Screenshot: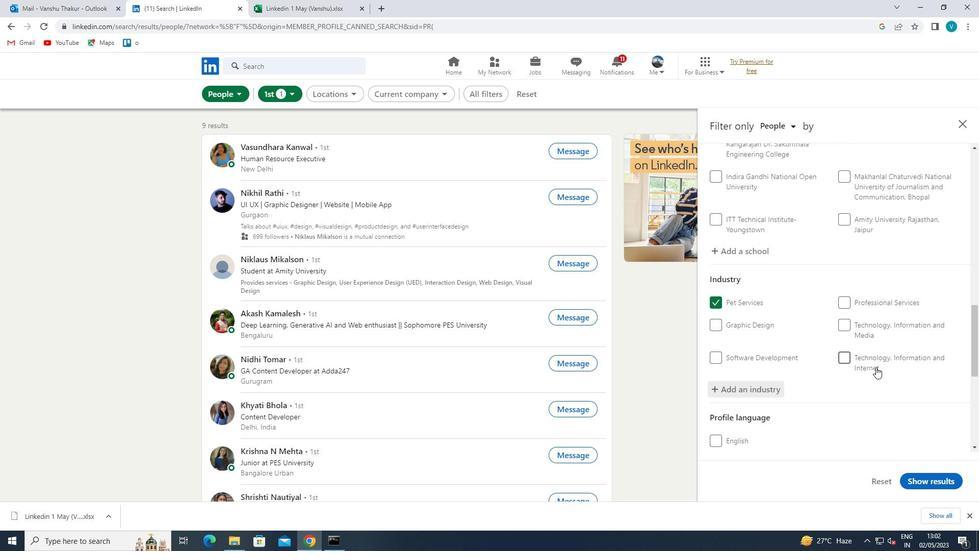
Action: Mouse scrolled (877, 366) with delta (0, 0)
Screenshot: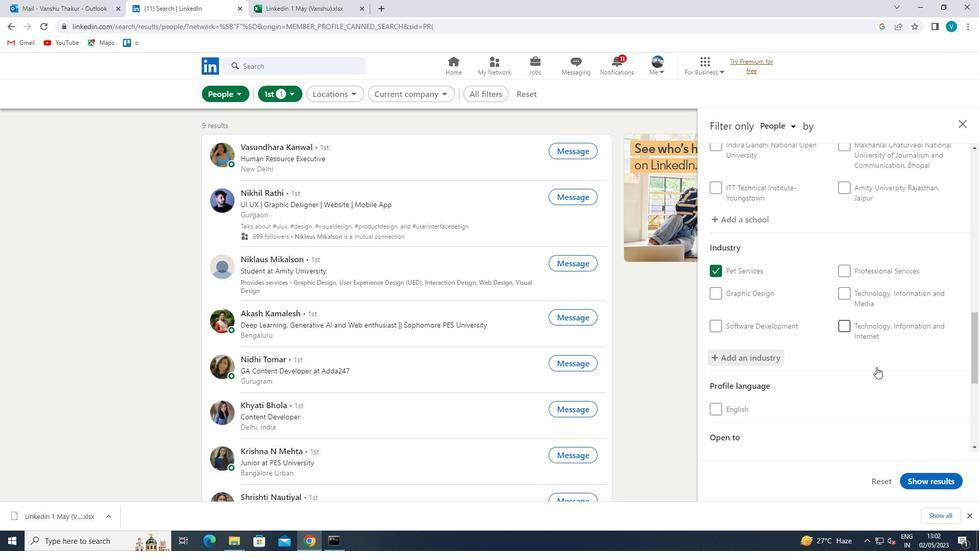 
Action: Mouse scrolled (877, 366) with delta (0, 0)
Screenshot: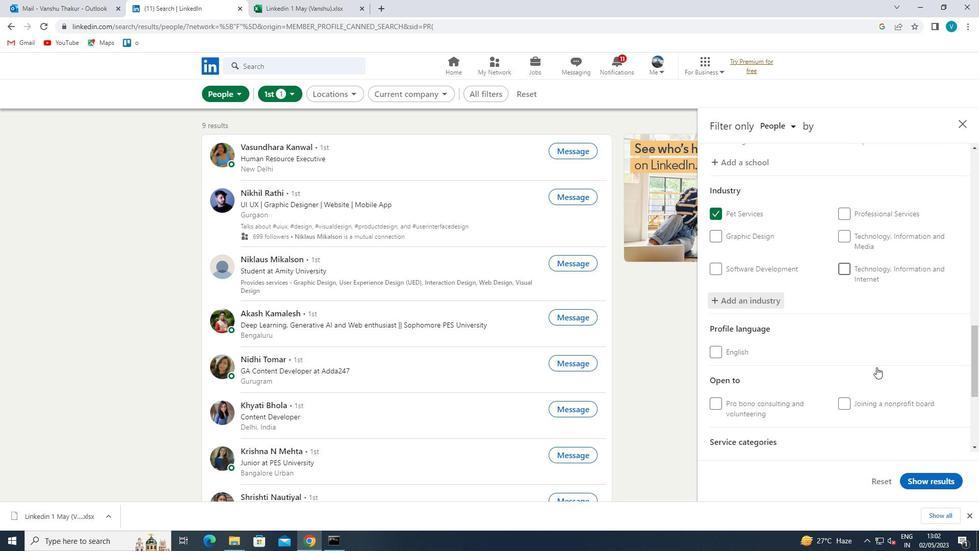 
Action: Mouse moved to (867, 356)
Screenshot: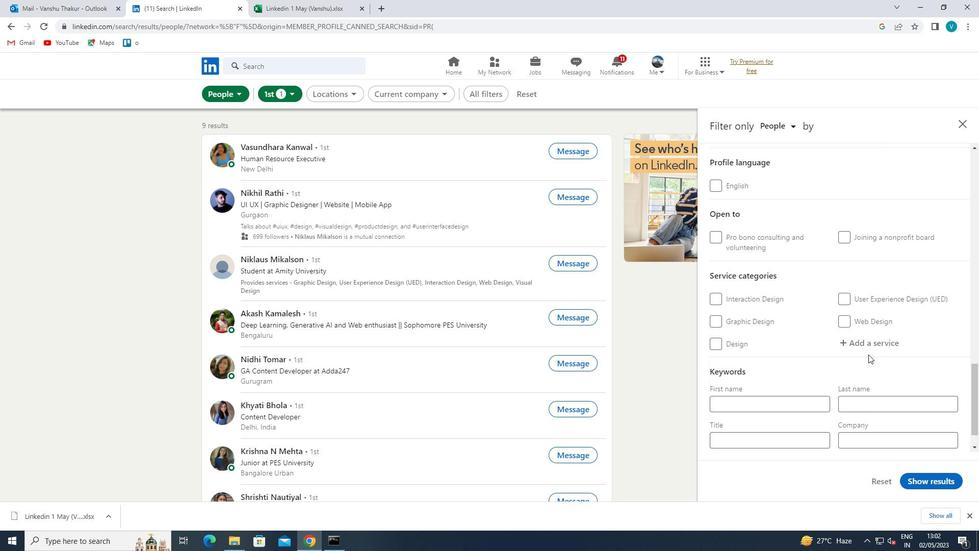 
Action: Mouse pressed left at (867, 356)
Screenshot: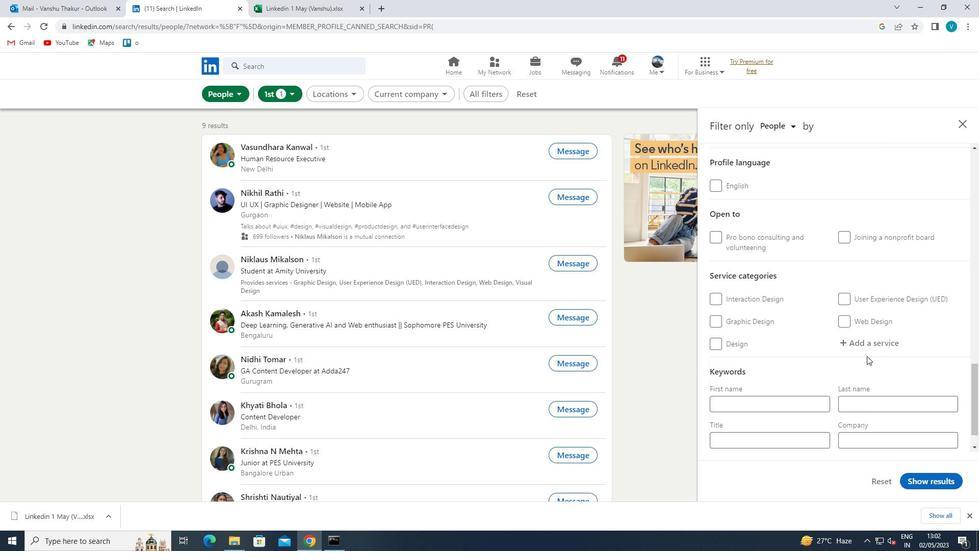 
Action: Mouse moved to (882, 346)
Screenshot: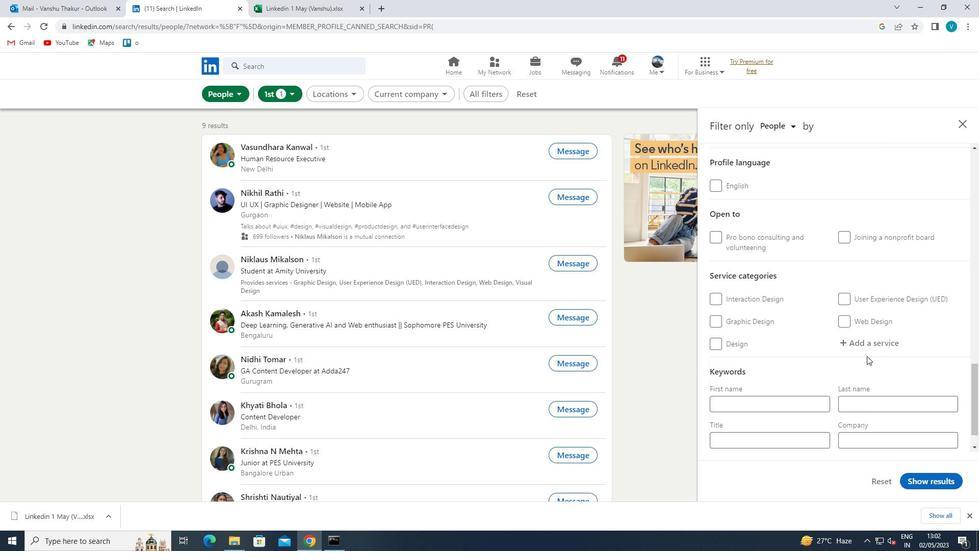 
Action: Mouse pressed left at (882, 346)
Screenshot: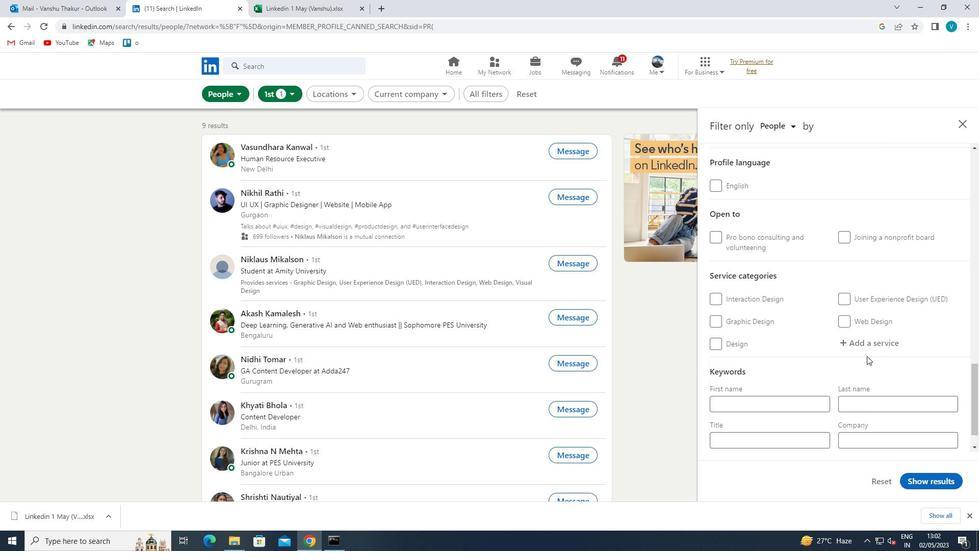 
Action: Key pressed <Key.shift>PROPERTY<Key.space>
Screenshot: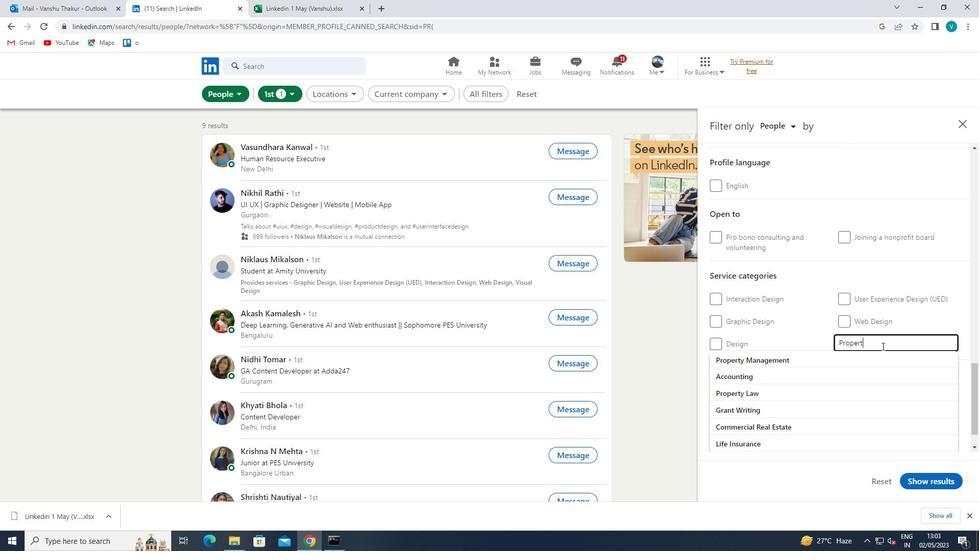 
Action: Mouse moved to (866, 356)
Screenshot: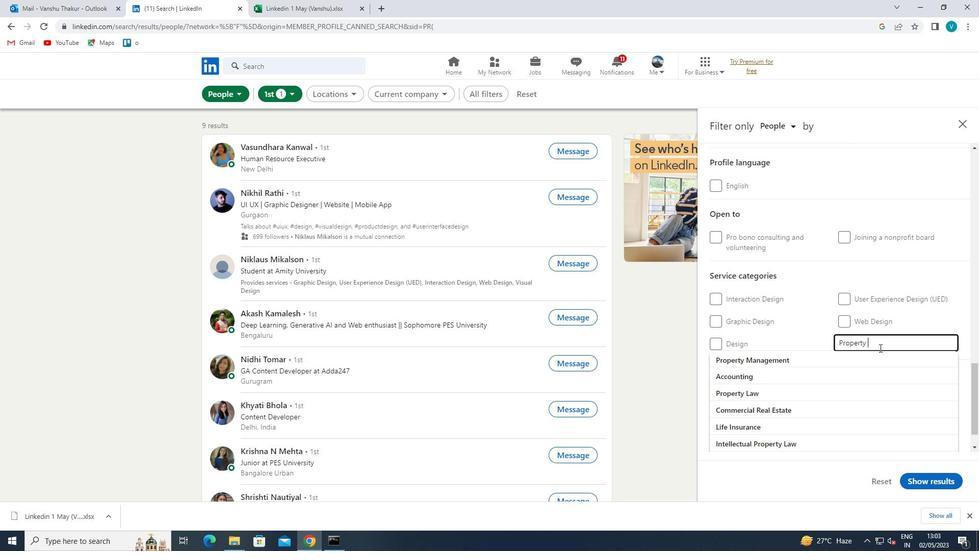 
Action: Mouse pressed left at (866, 356)
Screenshot: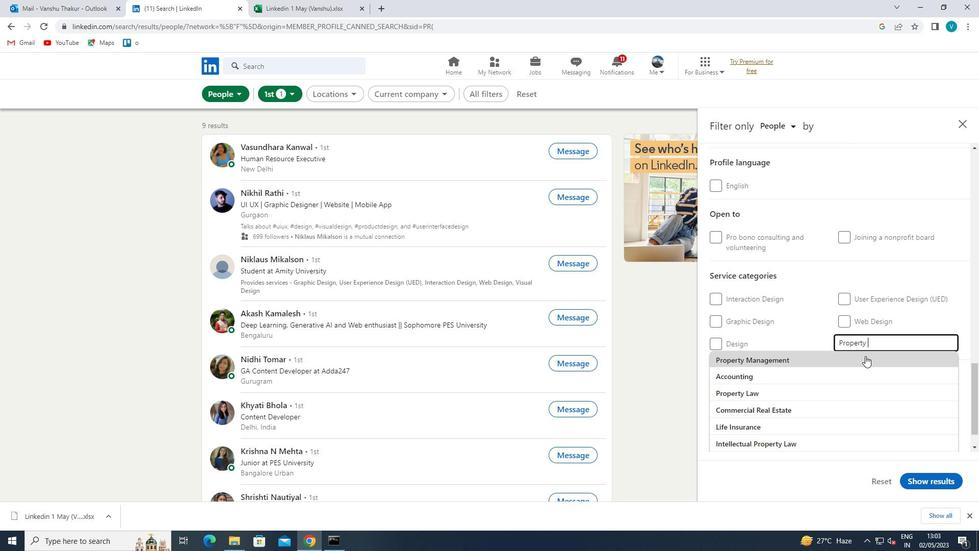 
Action: Mouse scrolled (866, 355) with delta (0, 0)
Screenshot: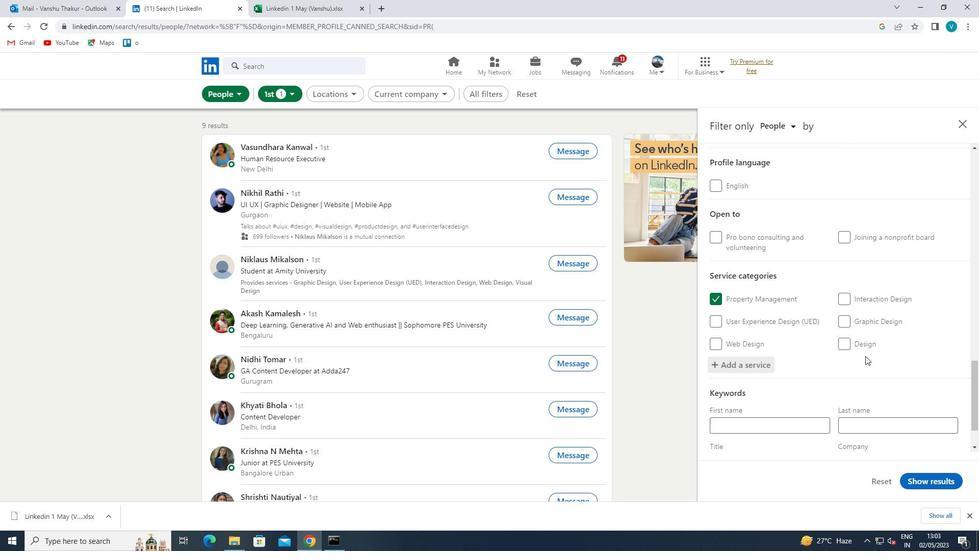 
Action: Mouse scrolled (866, 355) with delta (0, 0)
Screenshot: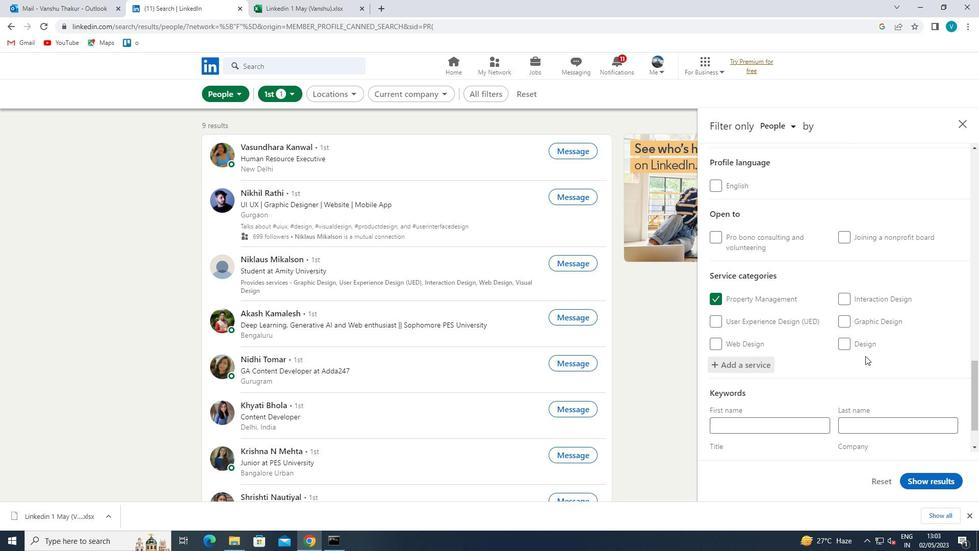 
Action: Mouse scrolled (866, 355) with delta (0, 0)
Screenshot: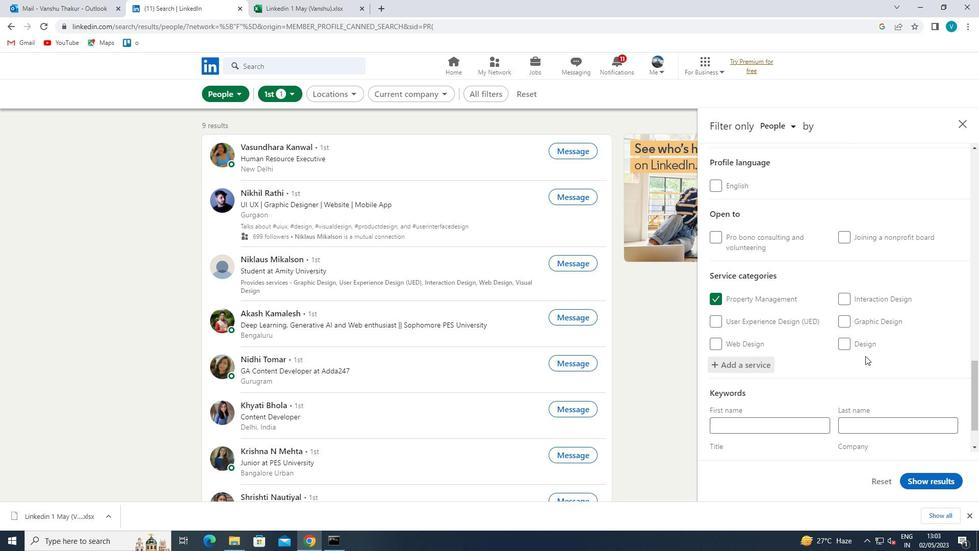 
Action: Mouse scrolled (866, 355) with delta (0, 0)
Screenshot: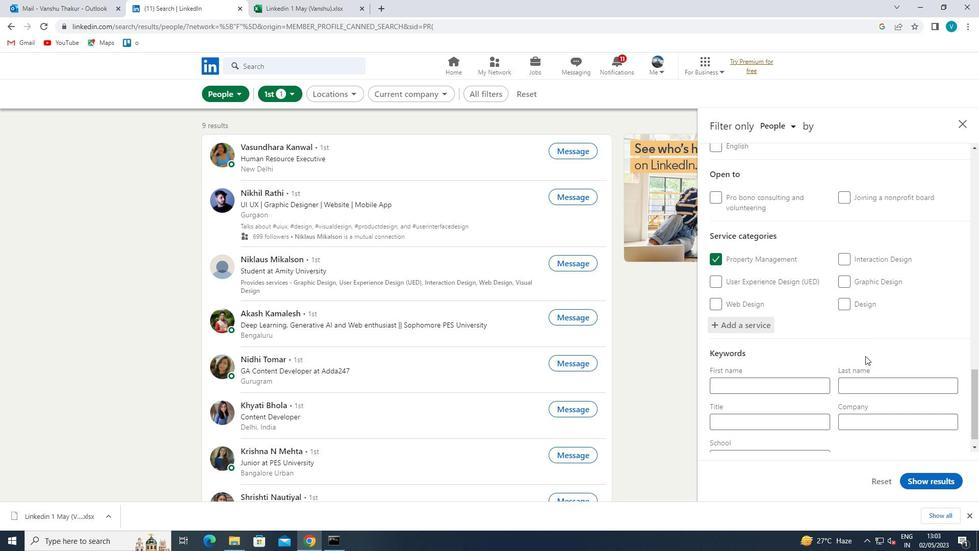 
Action: Mouse moved to (788, 405)
Screenshot: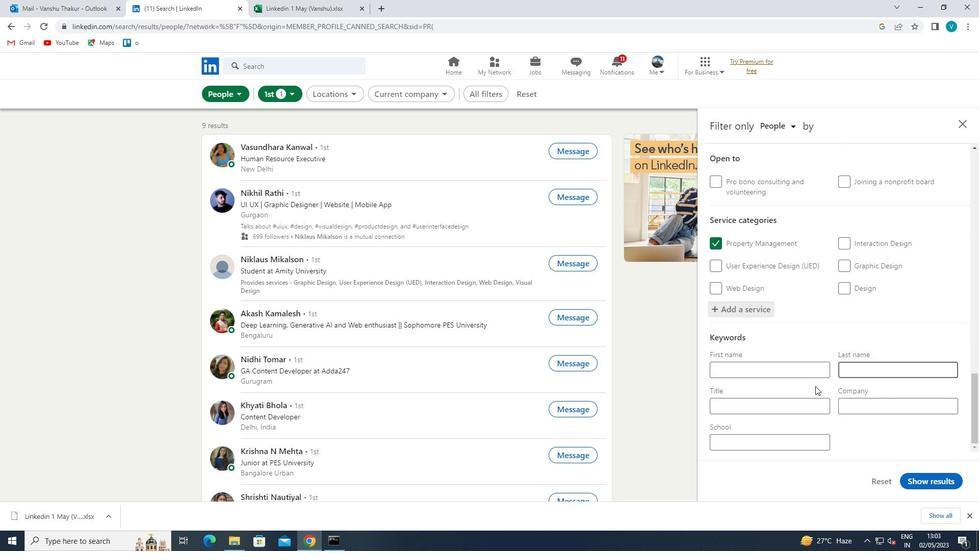 
Action: Mouse pressed left at (788, 405)
Screenshot: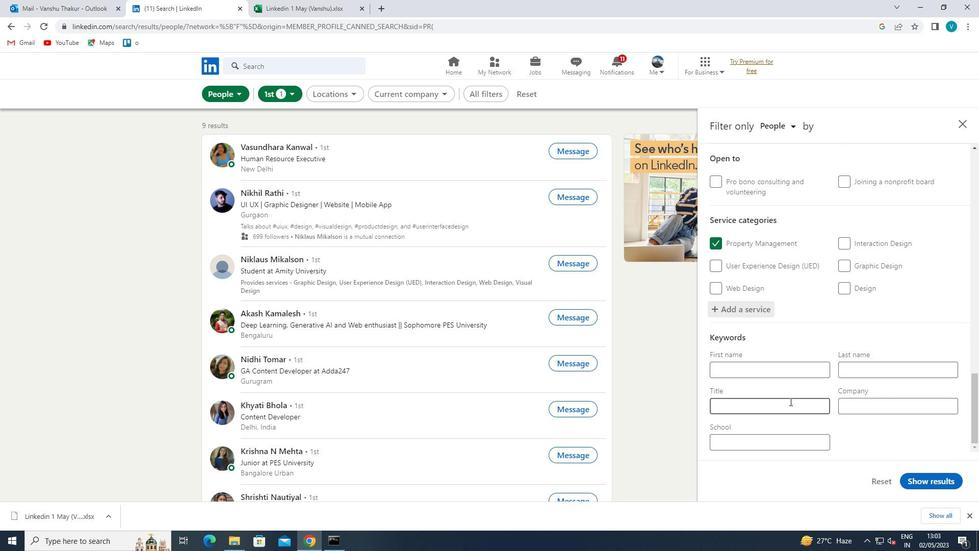 
Action: Mouse moved to (790, 405)
Screenshot: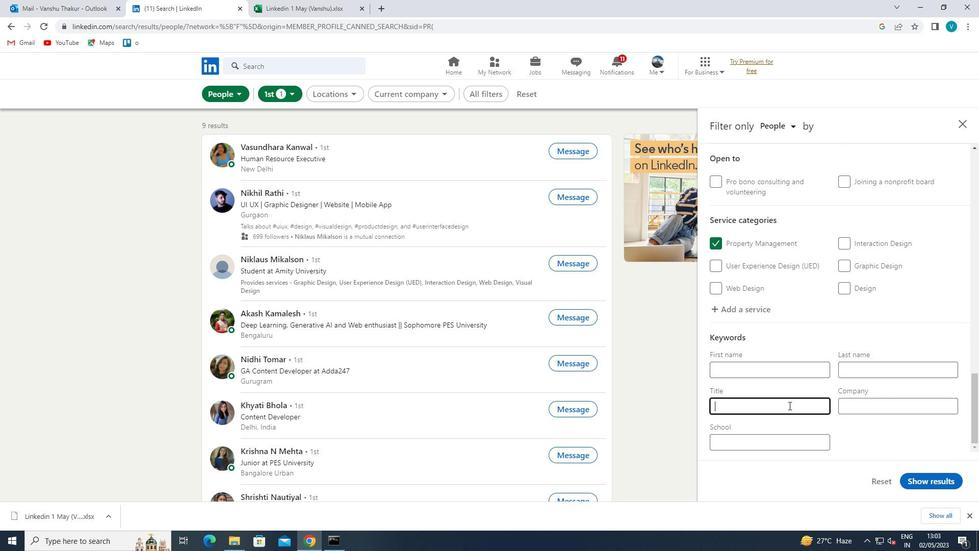 
Action: Key pressed <Key.shift>GROUP<Key.space><Key.shift>AL<Key.backspace><Key.backspace><Key.shift>SALES<Key.space>
Screenshot: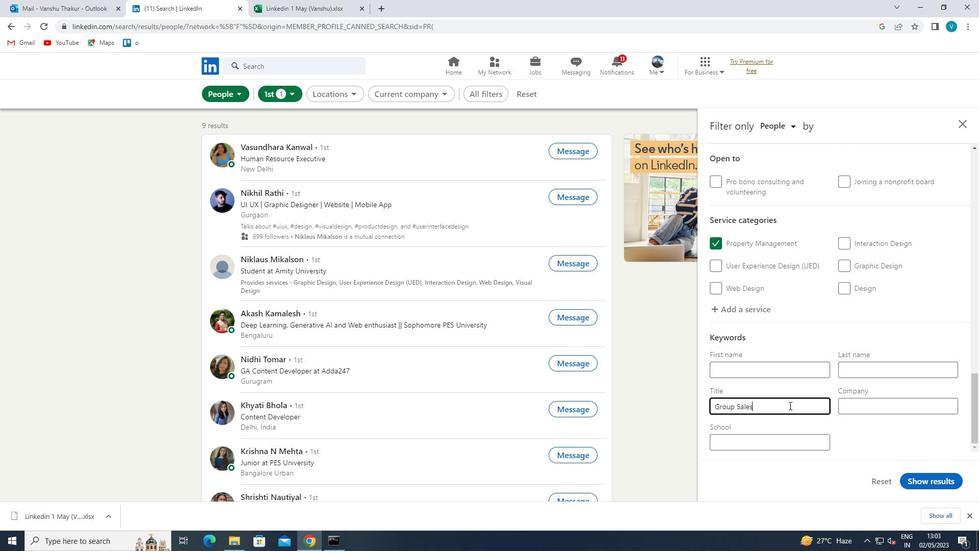
Action: Mouse moved to (945, 484)
Screenshot: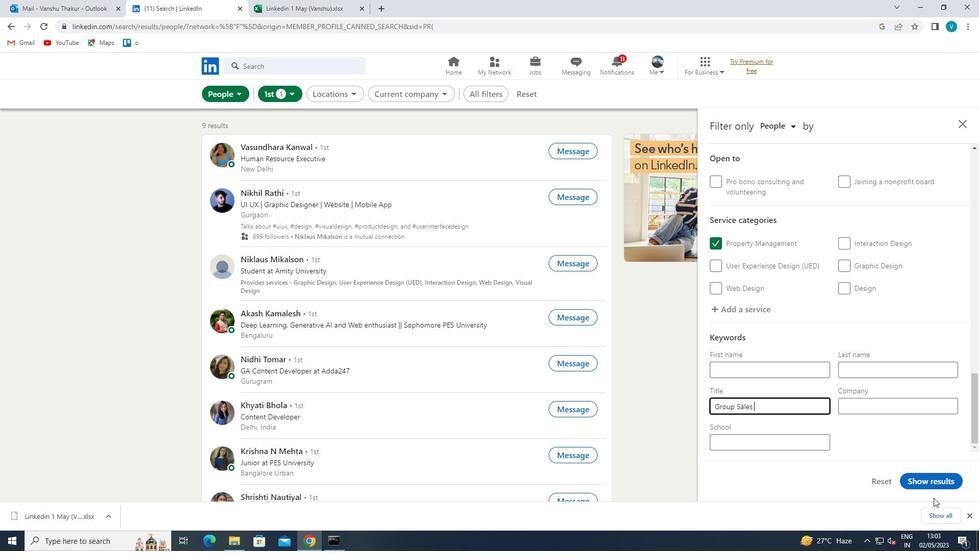 
Action: Mouse pressed left at (945, 484)
Screenshot: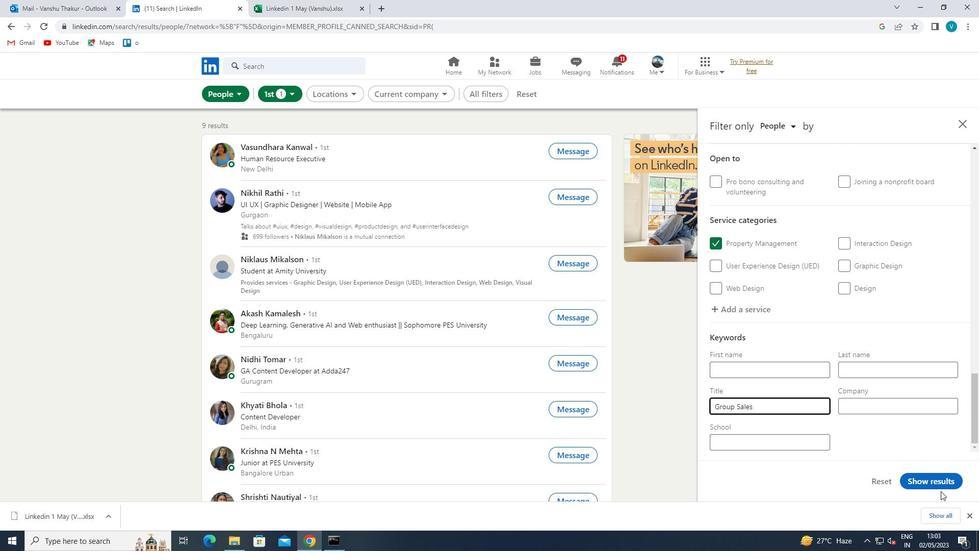 
